 Task: Add a signature Lydia Campbell containing Best wishes for a happy National Alzheimers Disease Awareness Month, Lydia Campbell to email address softage.9@softage.net and add a label Mergers and acquisitions
Action: Mouse moved to (908, 49)
Screenshot: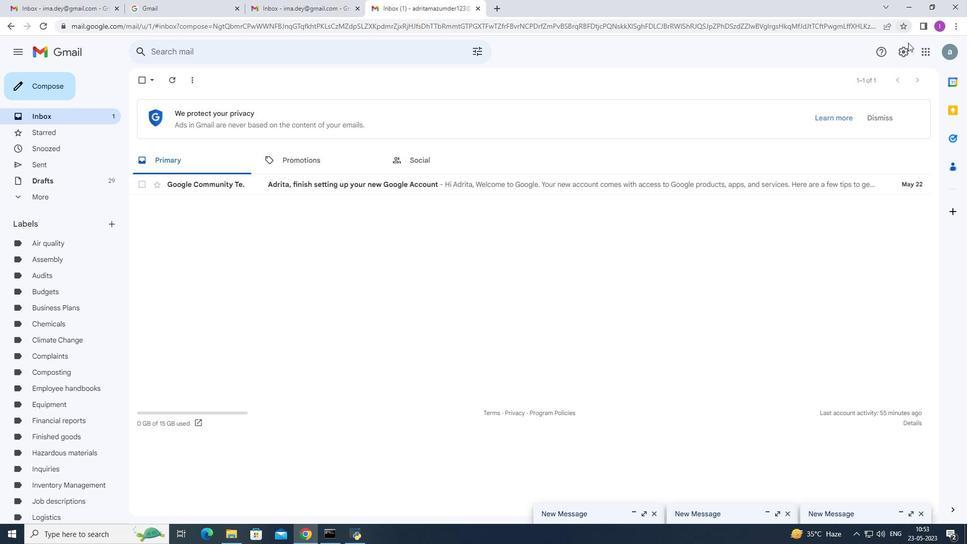 
Action: Mouse pressed left at (908, 49)
Screenshot: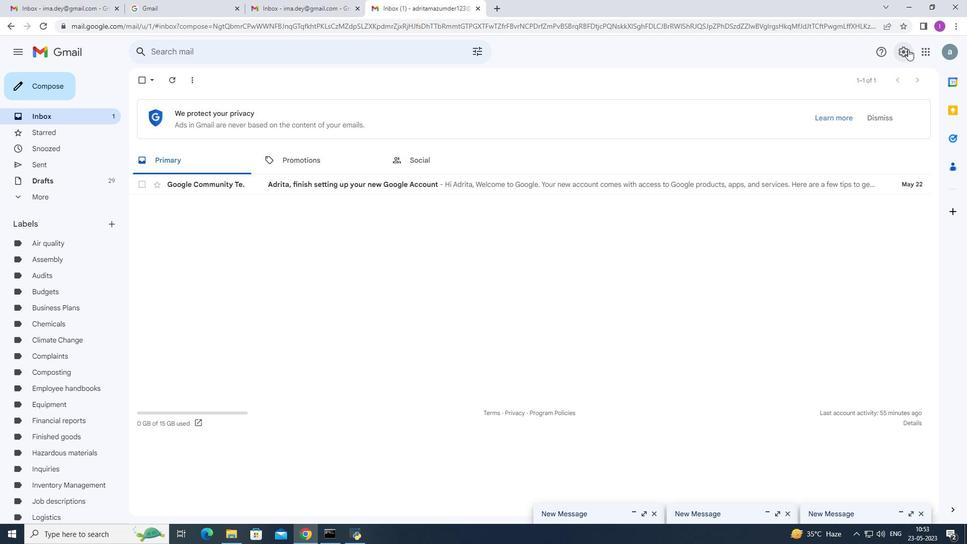 
Action: Mouse moved to (850, 104)
Screenshot: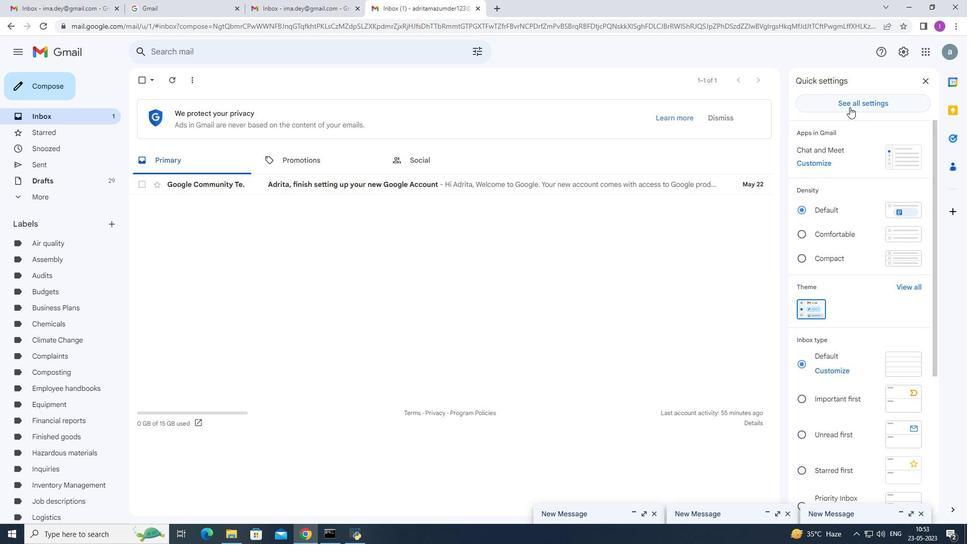 
Action: Mouse pressed left at (850, 104)
Screenshot: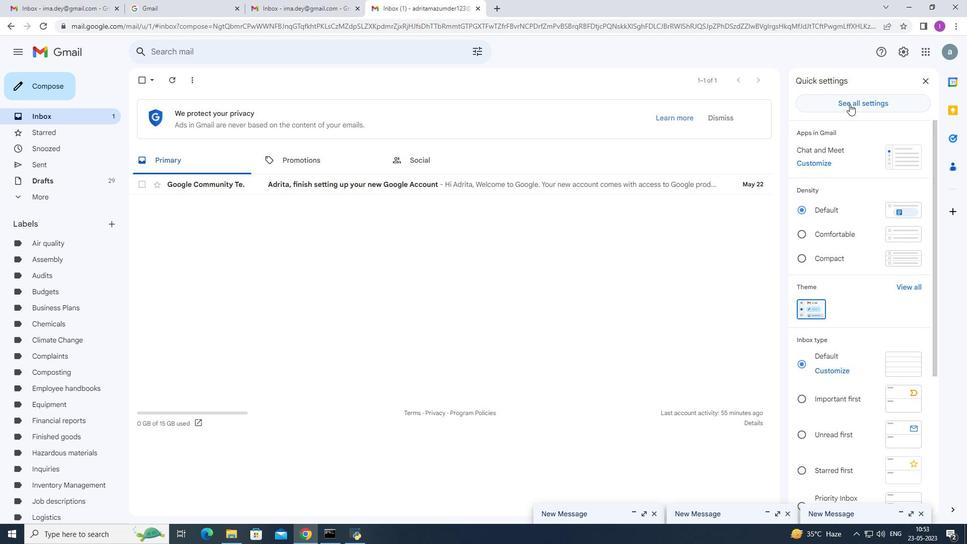 
Action: Mouse moved to (455, 194)
Screenshot: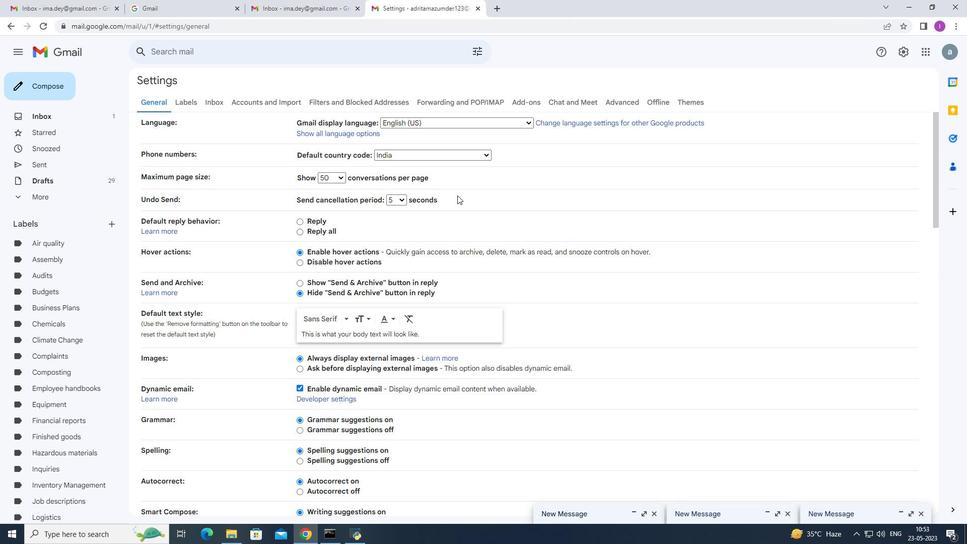 
Action: Mouse scrolled (455, 194) with delta (0, 0)
Screenshot: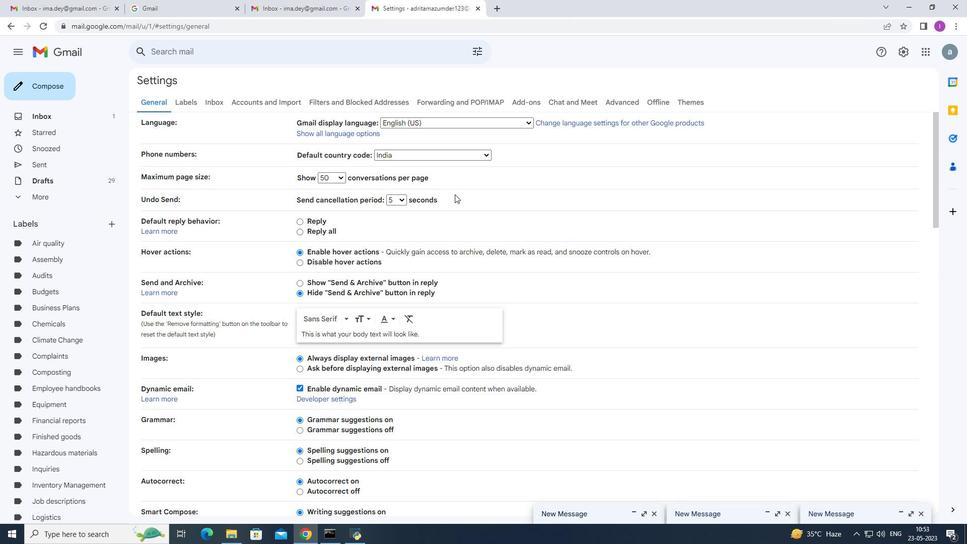 
Action: Mouse scrolled (455, 194) with delta (0, 0)
Screenshot: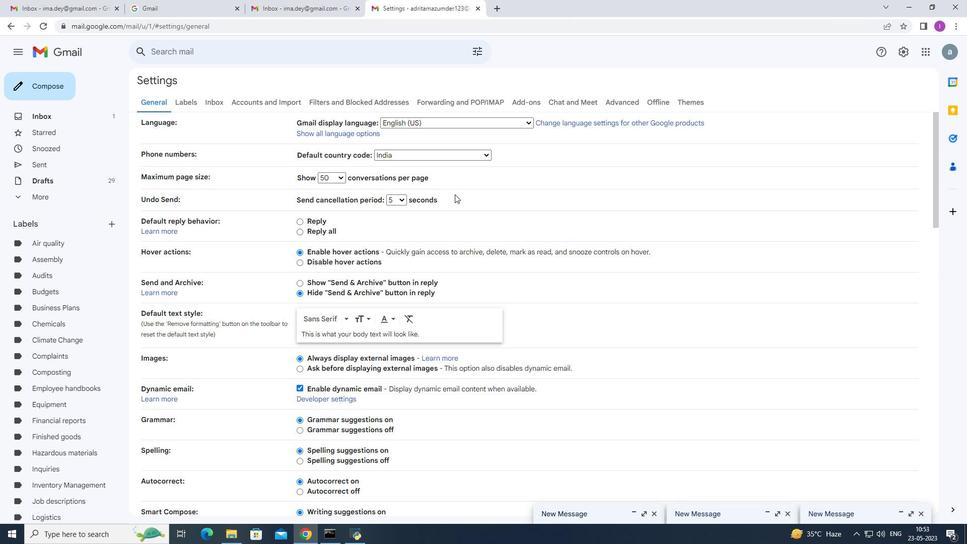 
Action: Mouse scrolled (455, 194) with delta (0, 0)
Screenshot: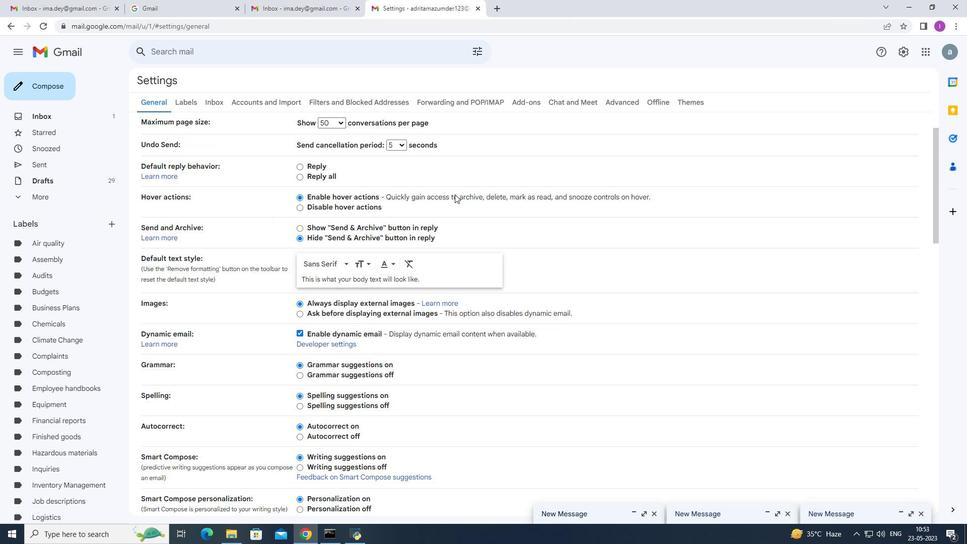 
Action: Mouse scrolled (455, 194) with delta (0, 0)
Screenshot: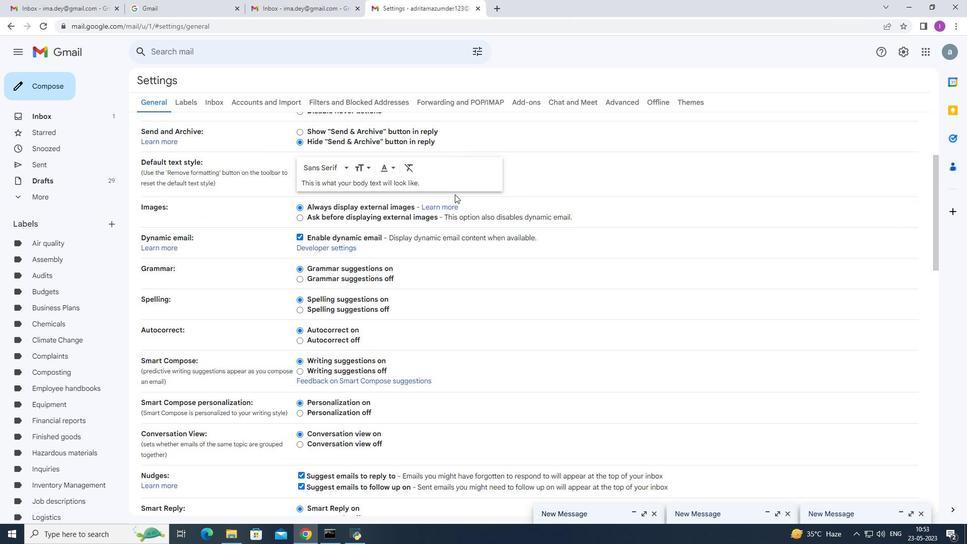 
Action: Mouse scrolled (455, 194) with delta (0, 0)
Screenshot: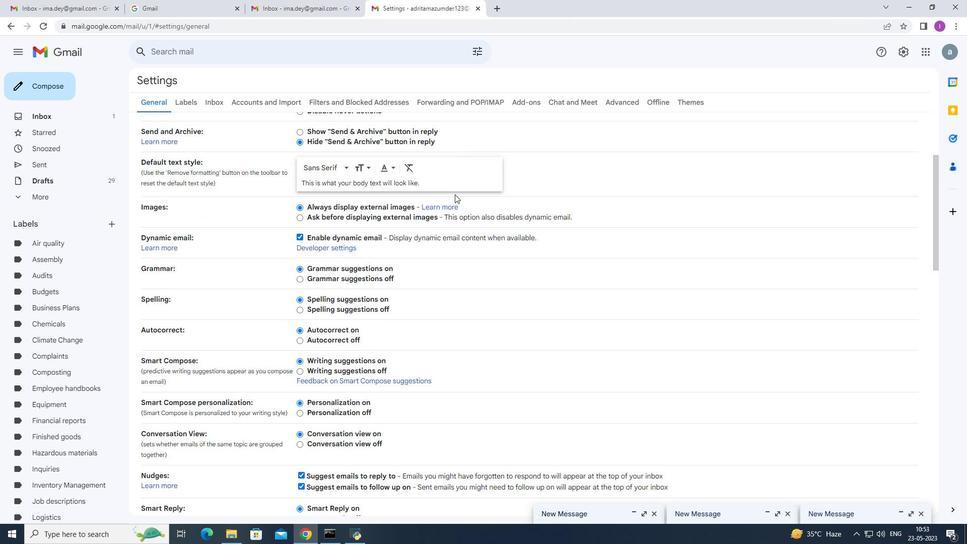 
Action: Mouse scrolled (455, 194) with delta (0, 0)
Screenshot: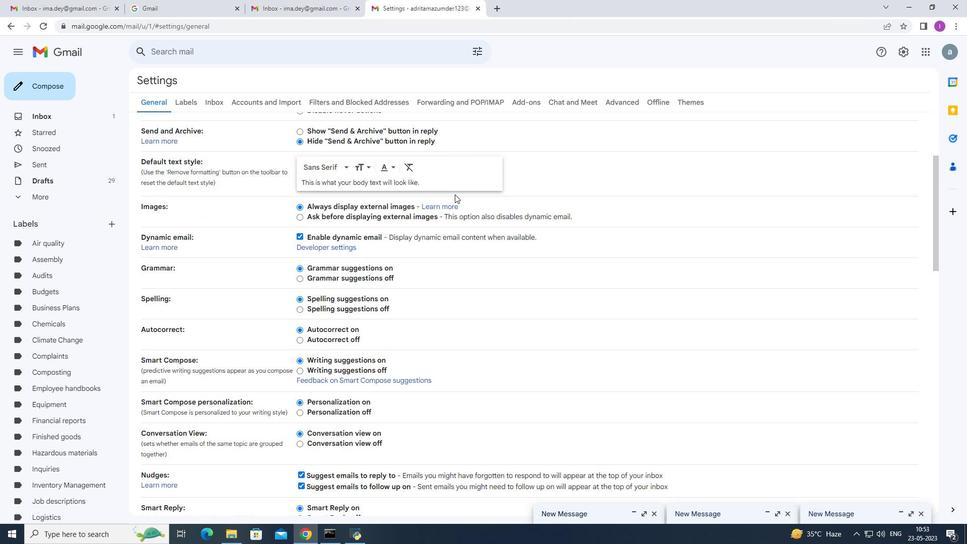 
Action: Mouse scrolled (455, 194) with delta (0, 0)
Screenshot: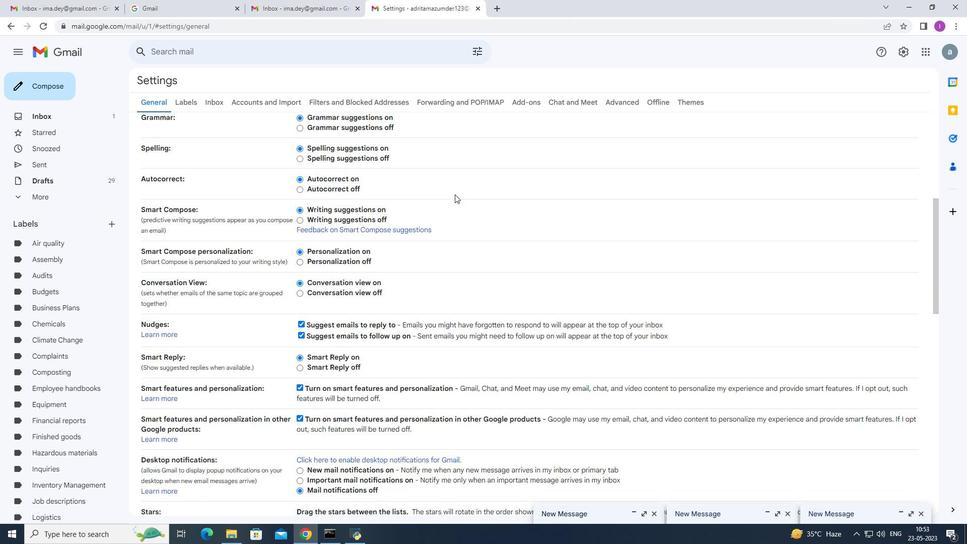 
Action: Mouse scrolled (455, 194) with delta (0, 0)
Screenshot: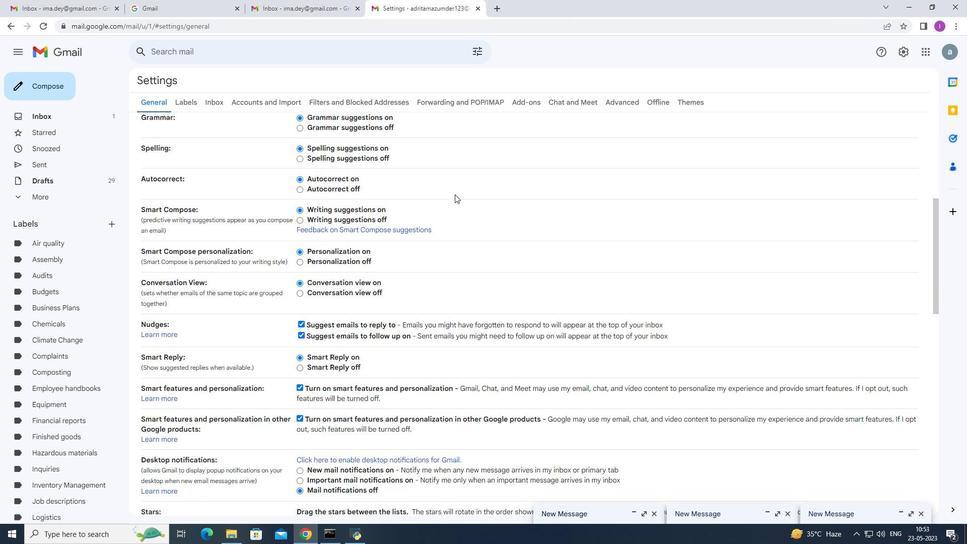 
Action: Mouse scrolled (455, 194) with delta (0, 0)
Screenshot: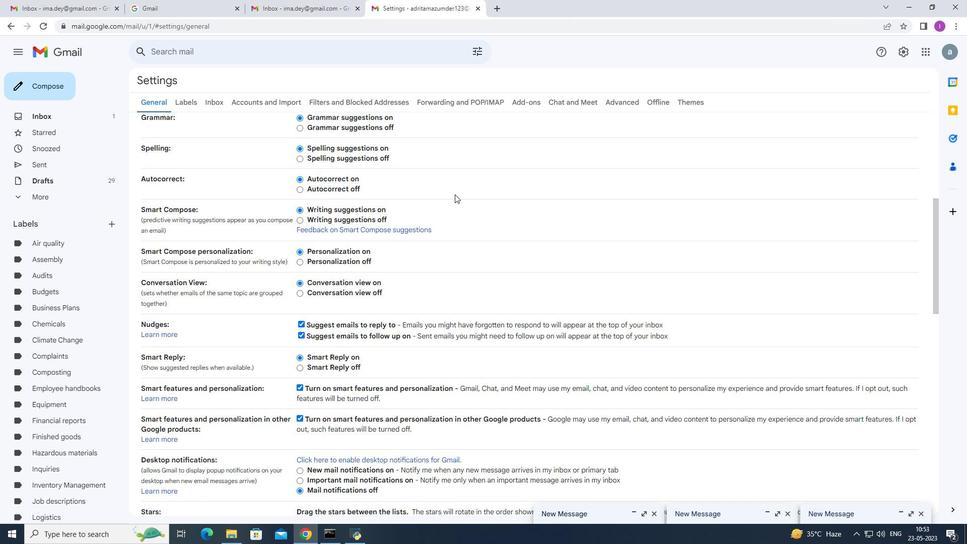 
Action: Mouse scrolled (455, 194) with delta (0, 0)
Screenshot: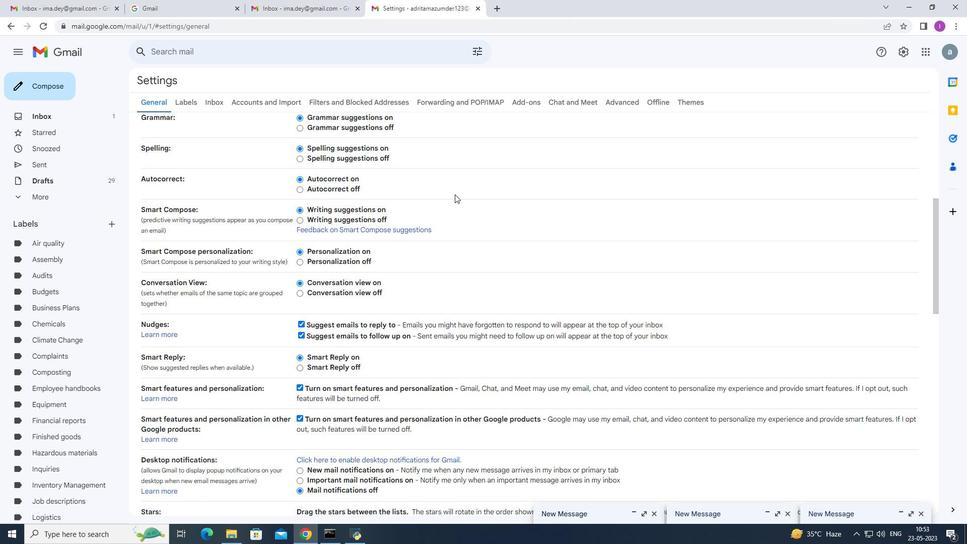 
Action: Mouse moved to (437, 252)
Screenshot: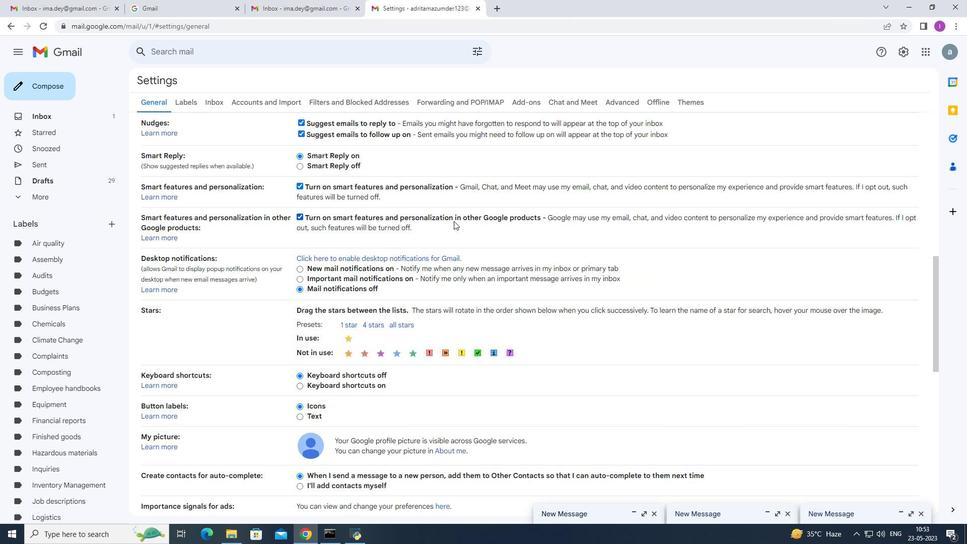 
Action: Mouse scrolled (437, 252) with delta (0, 0)
Screenshot: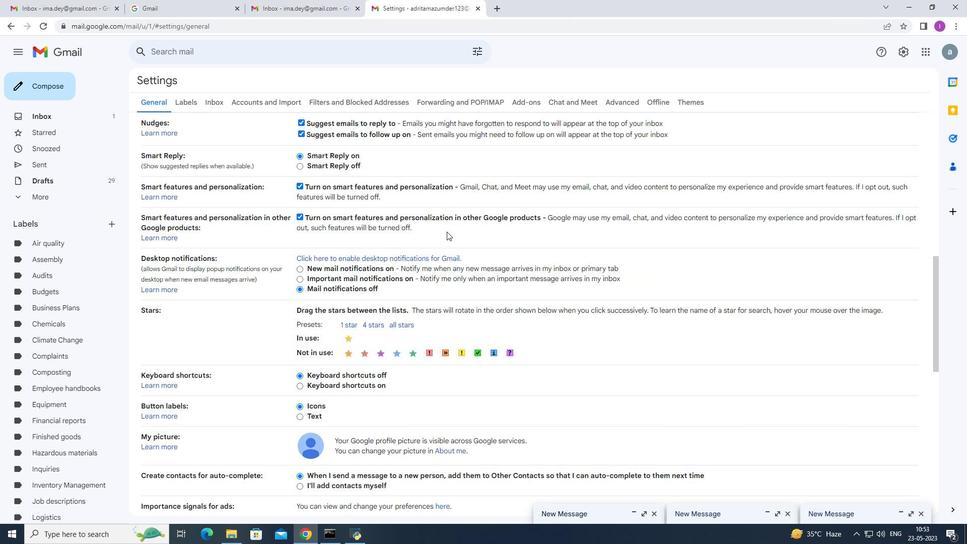 
Action: Mouse moved to (434, 258)
Screenshot: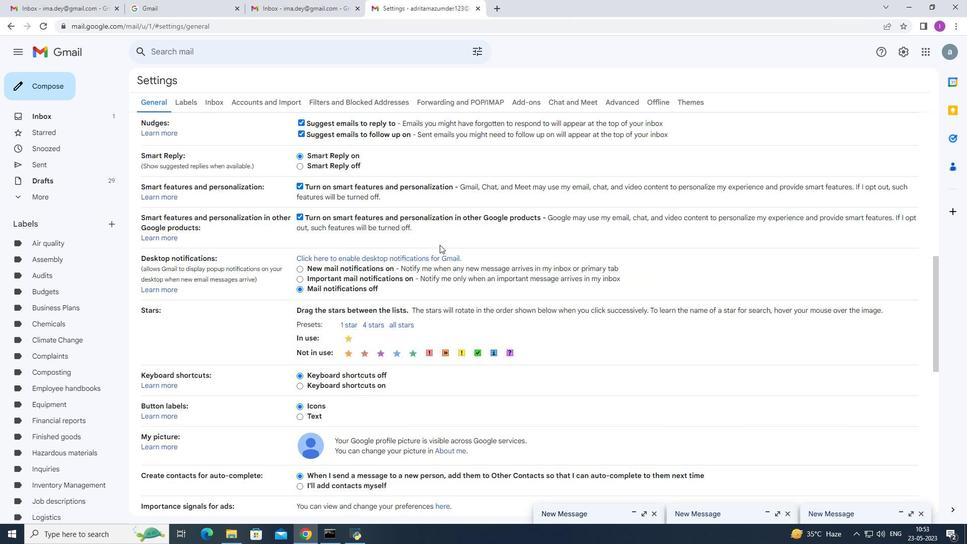 
Action: Mouse scrolled (434, 257) with delta (0, 0)
Screenshot: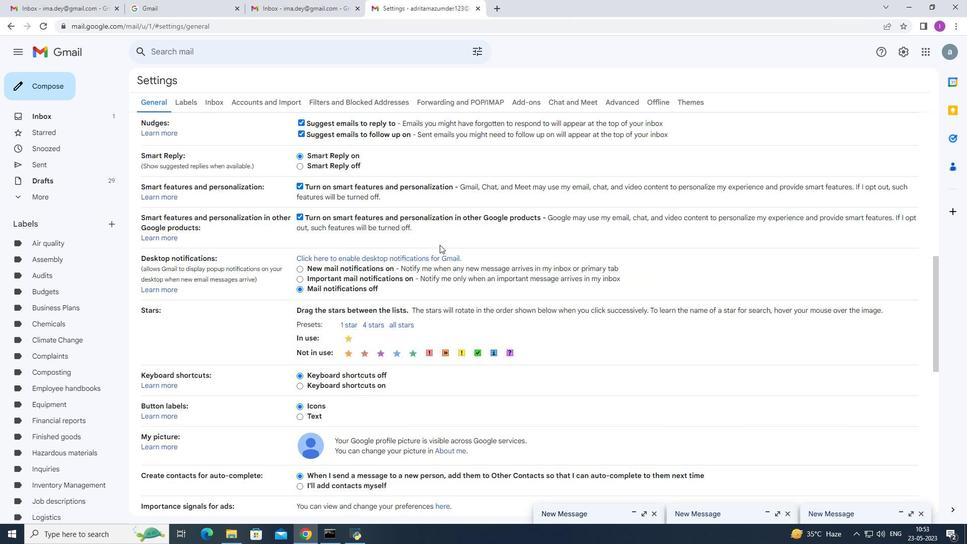 
Action: Mouse moved to (433, 259)
Screenshot: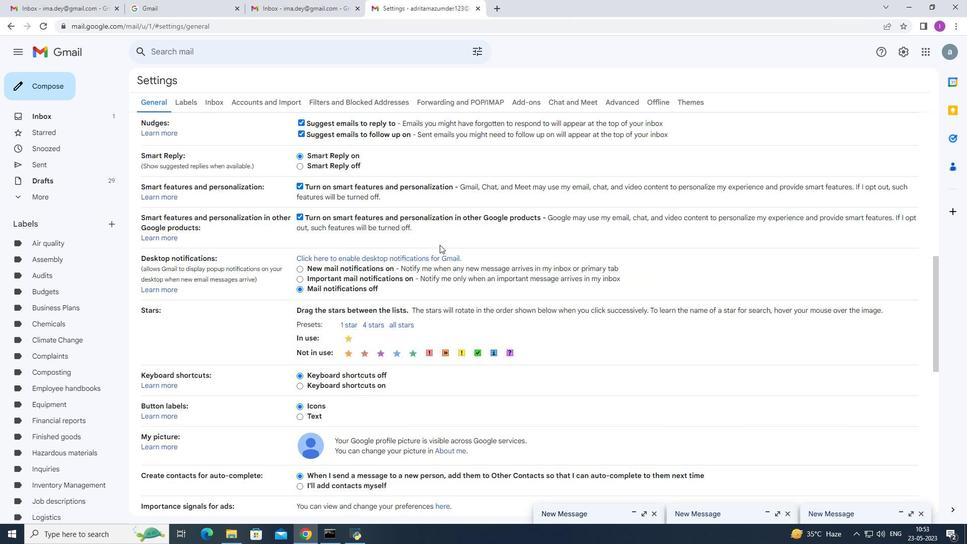 
Action: Mouse scrolled (433, 259) with delta (0, 0)
Screenshot: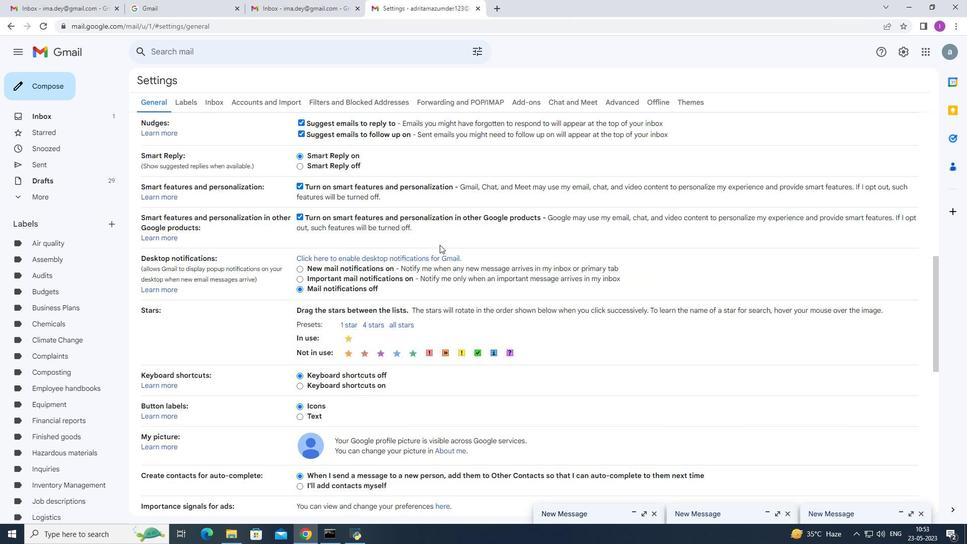
Action: Mouse moved to (431, 264)
Screenshot: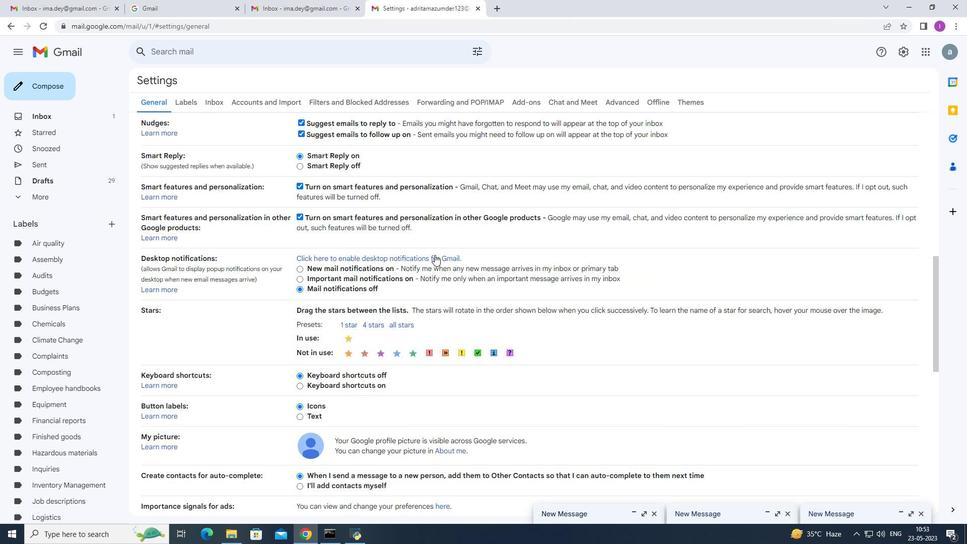 
Action: Mouse scrolled (431, 264) with delta (0, 0)
Screenshot: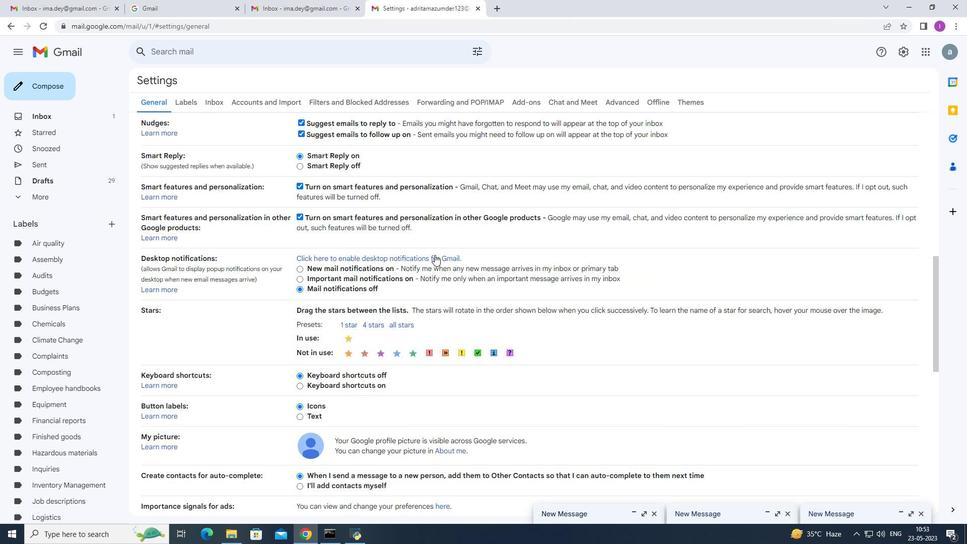 
Action: Mouse moved to (405, 281)
Screenshot: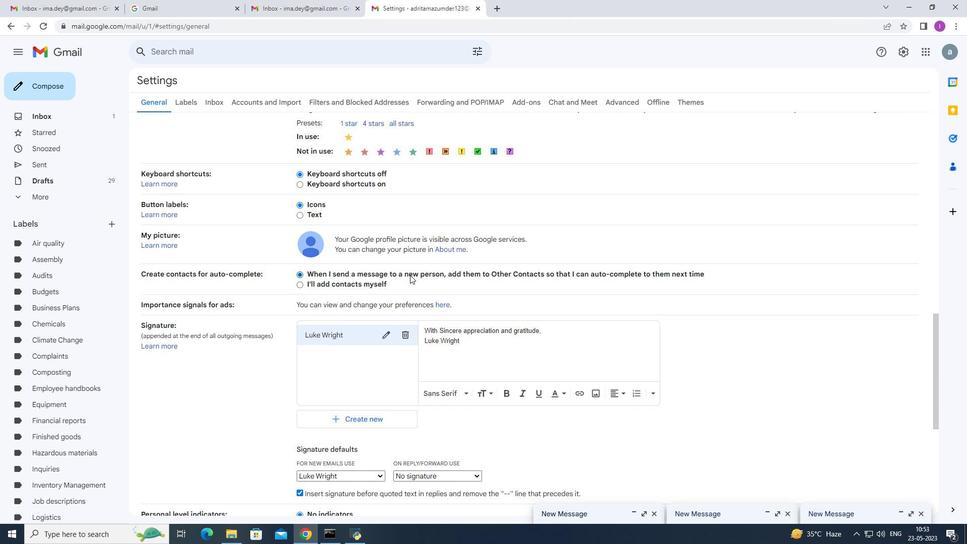 
Action: Mouse scrolled (405, 281) with delta (0, 0)
Screenshot: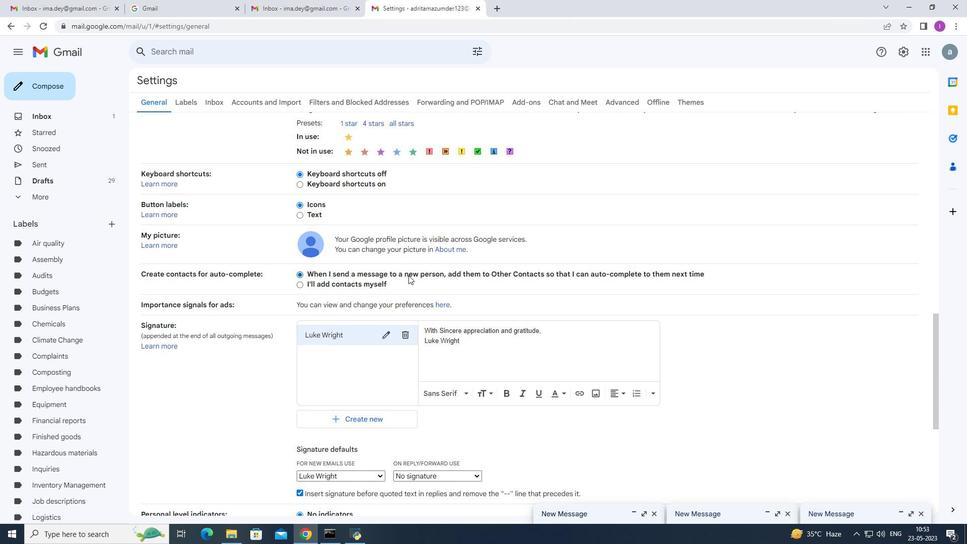 
Action: Mouse moved to (402, 285)
Screenshot: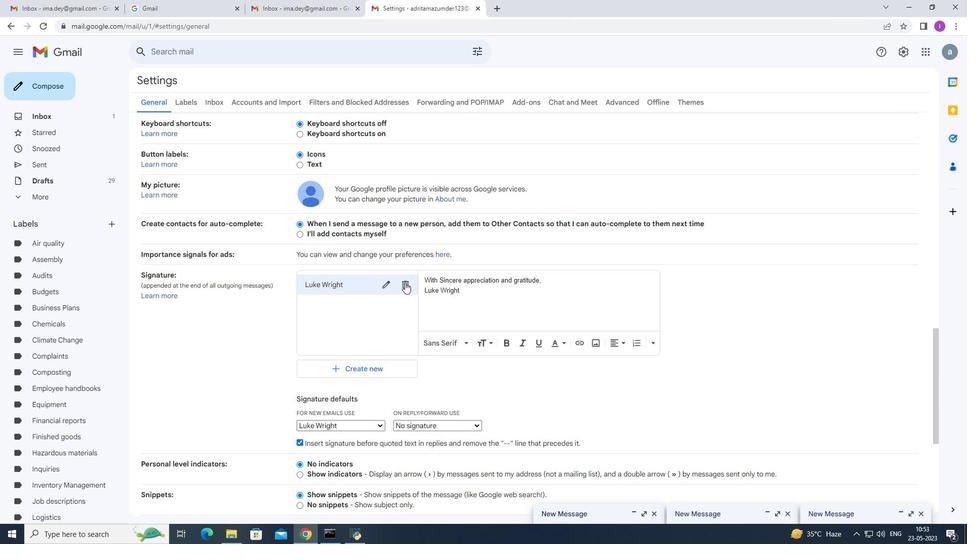 
Action: Mouse pressed left at (402, 285)
Screenshot: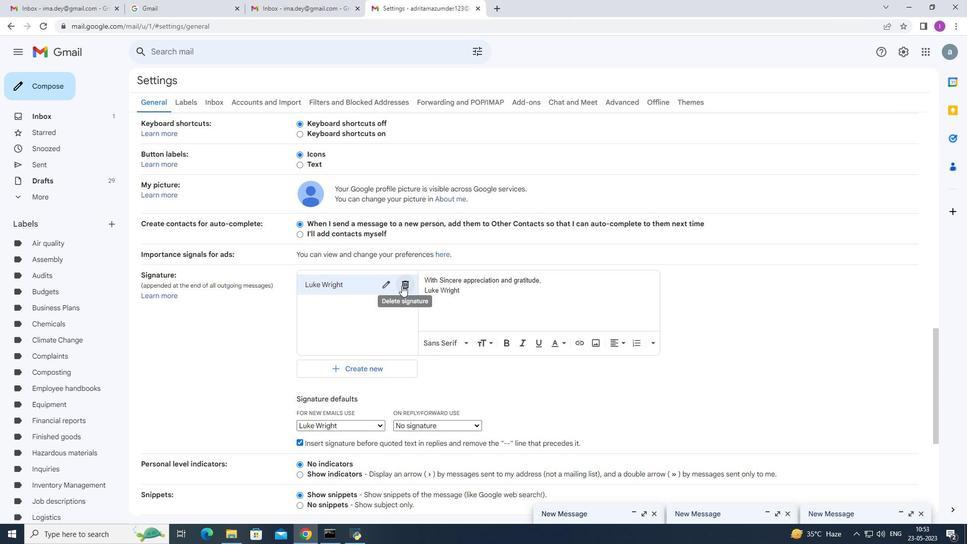 
Action: Mouse moved to (561, 303)
Screenshot: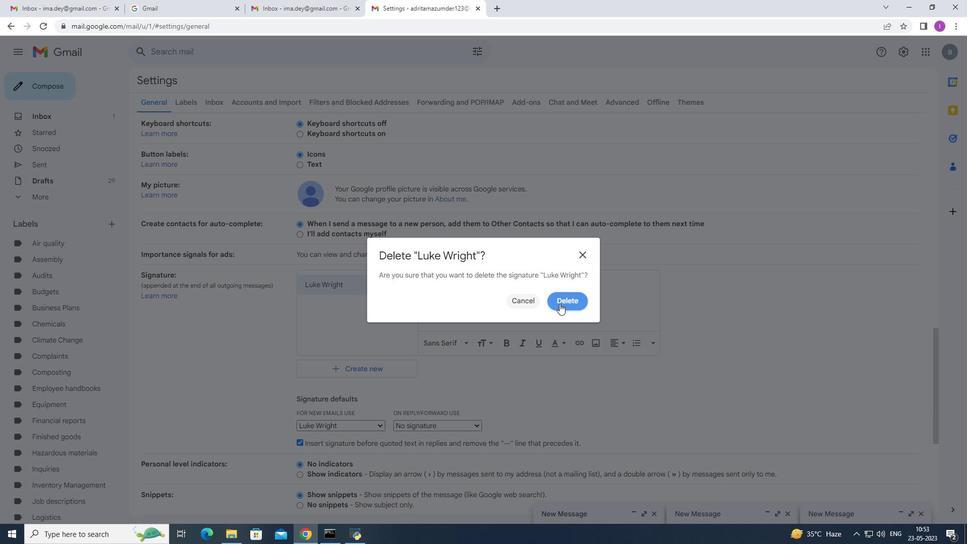
Action: Mouse pressed left at (561, 303)
Screenshot: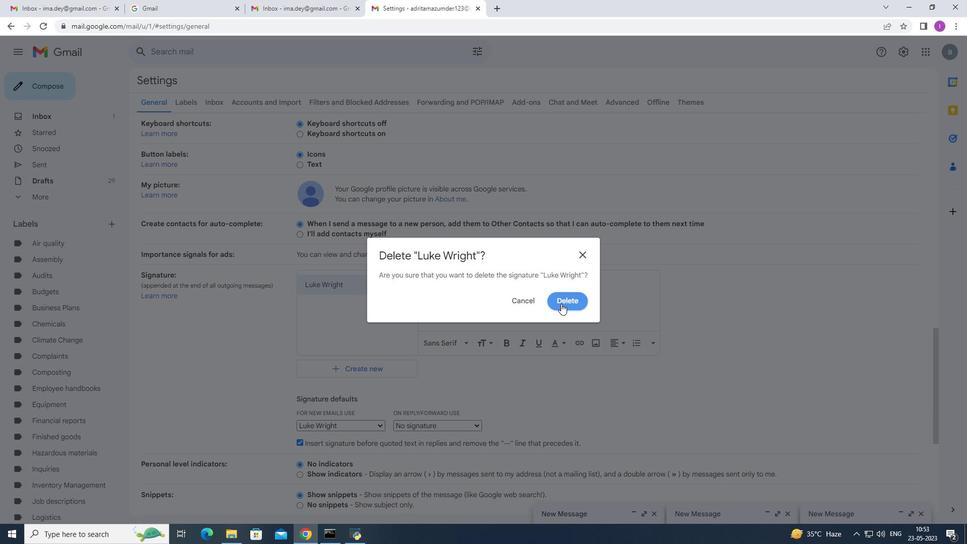 
Action: Mouse moved to (346, 296)
Screenshot: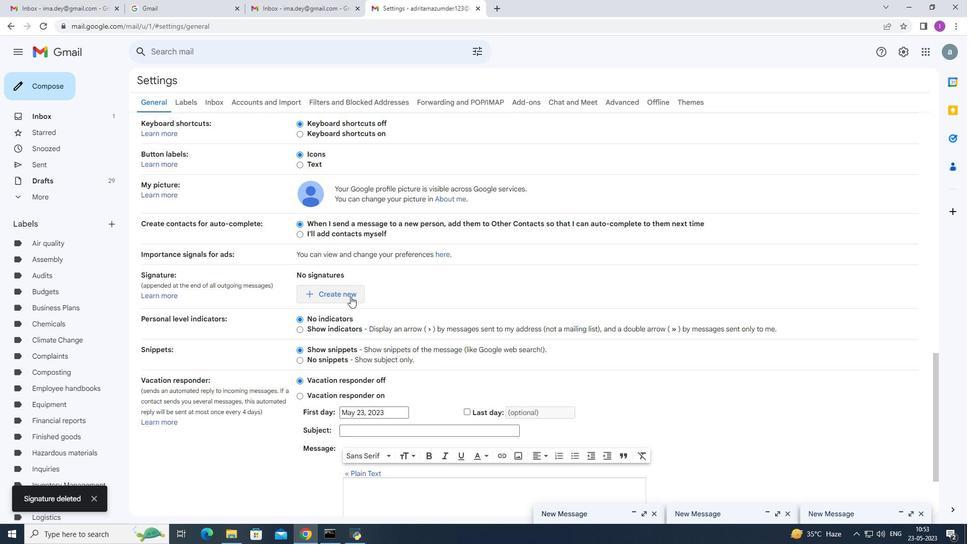 
Action: Mouse pressed left at (346, 296)
Screenshot: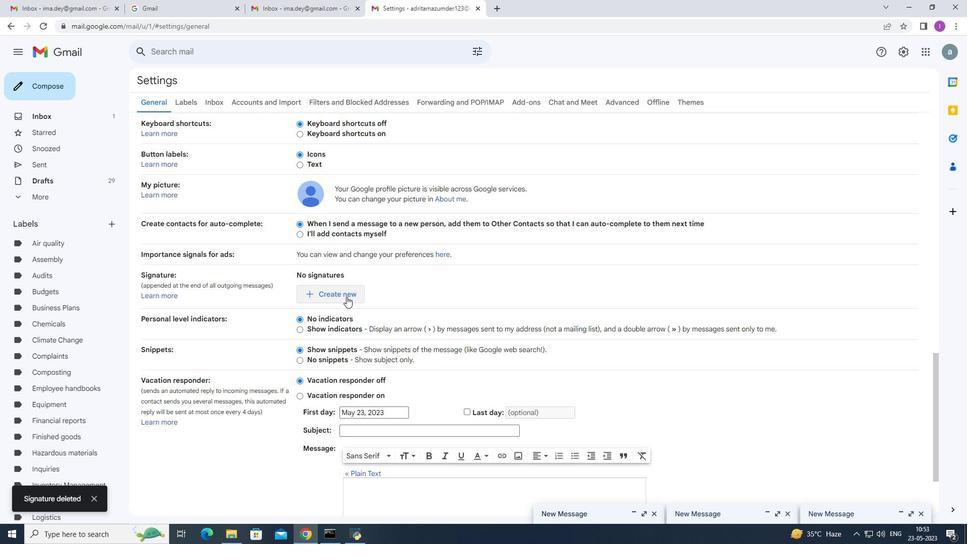 
Action: Mouse moved to (418, 275)
Screenshot: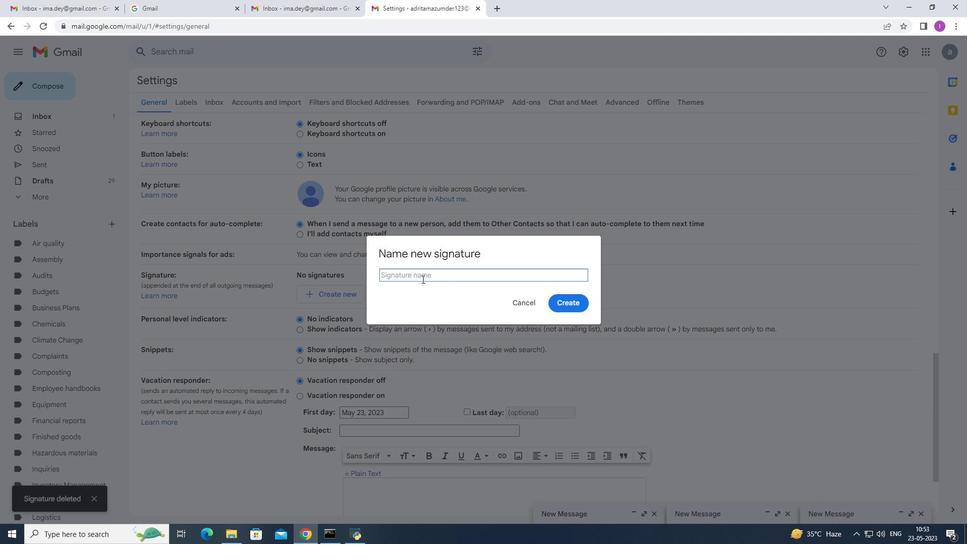 
Action: Mouse pressed left at (418, 275)
Screenshot: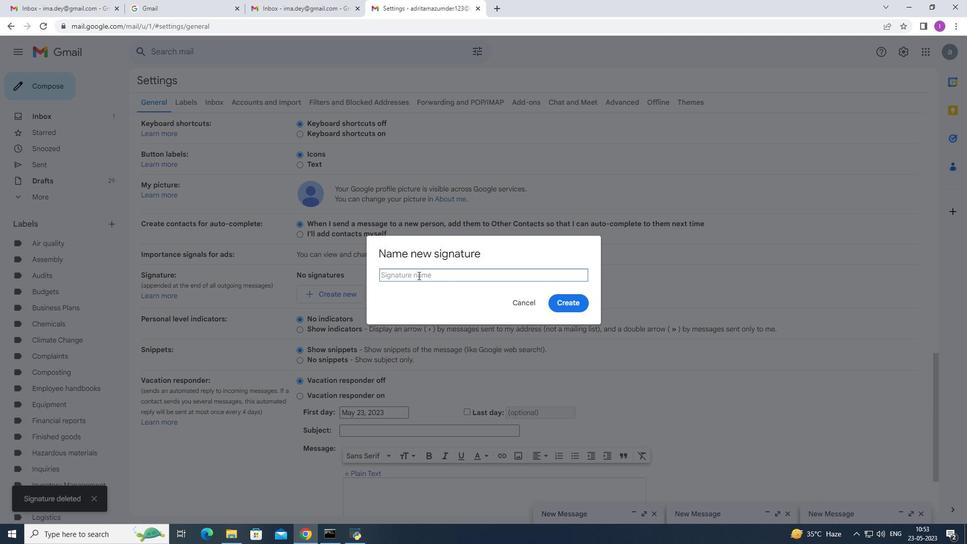 
Action: Key pressed <Key.shift><Key.shift><Key.shift><Key.shift><Key.shift><Key.shift>Lydia<Key.space><Key.shift>Campball
Screenshot: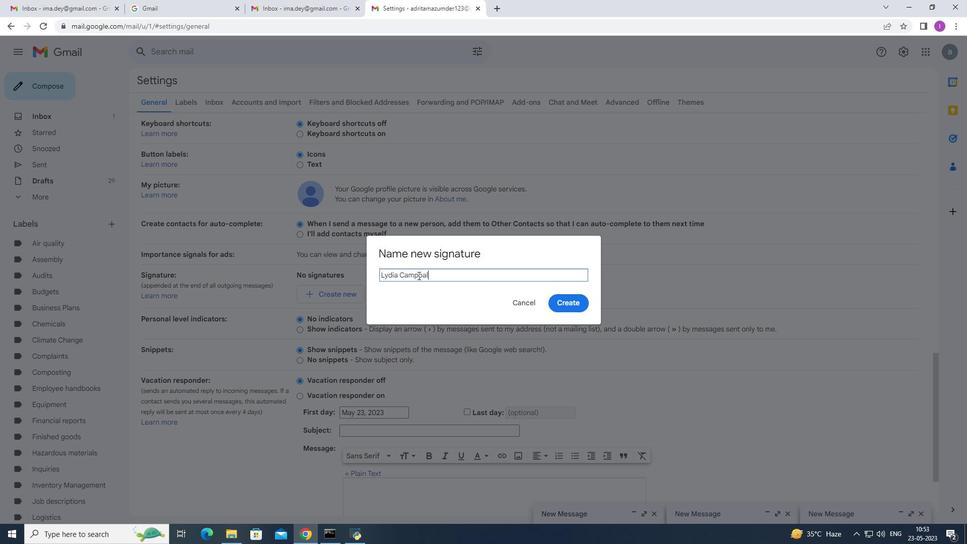 
Action: Mouse moved to (426, 275)
Screenshot: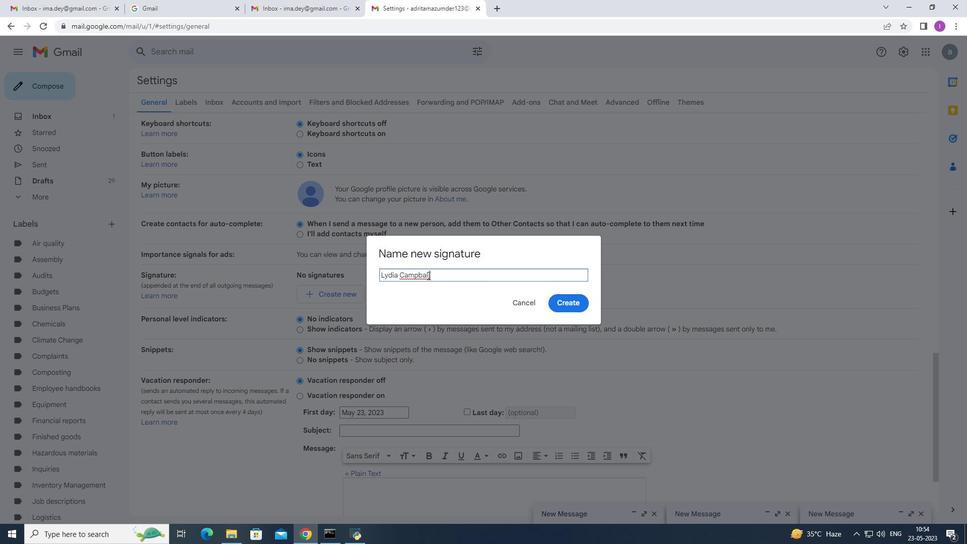 
Action: Mouse pressed left at (426, 275)
Screenshot: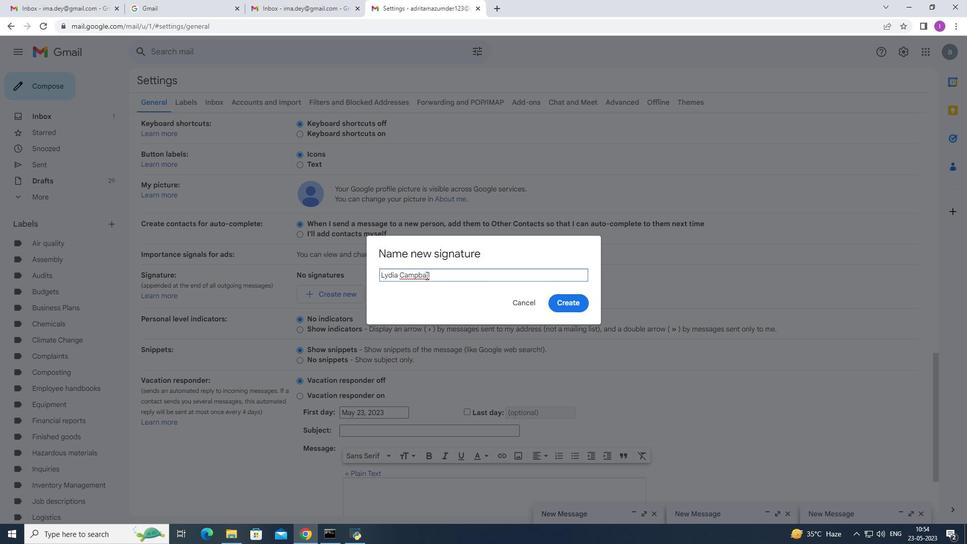 
Action: Mouse moved to (433, 278)
Screenshot: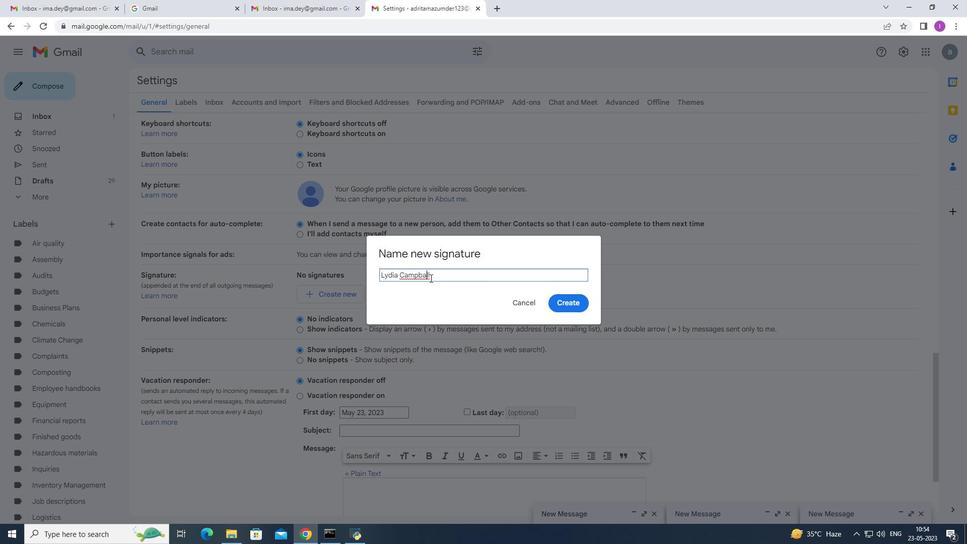 
Action: Key pressed <Key.backspace>e
Screenshot: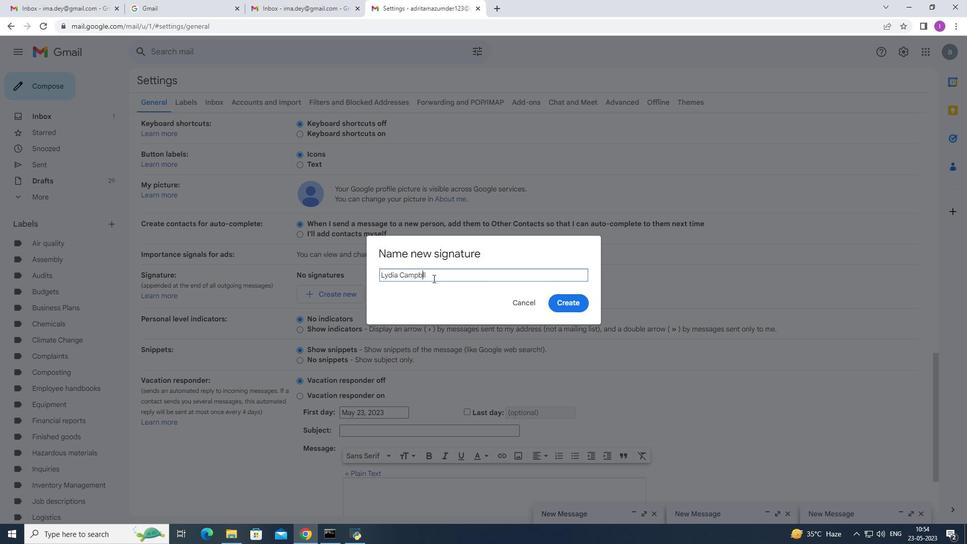 
Action: Mouse moved to (571, 298)
Screenshot: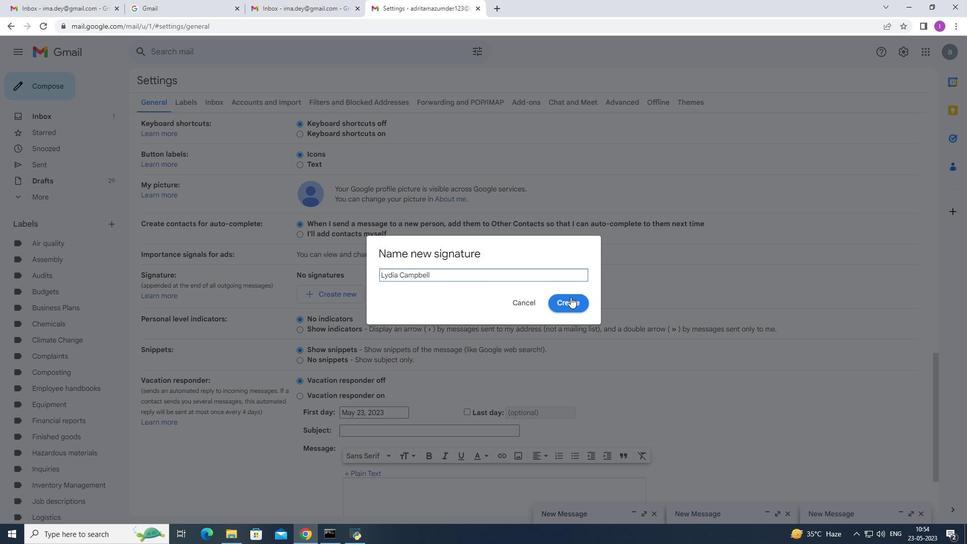
Action: Mouse pressed left at (571, 298)
Screenshot: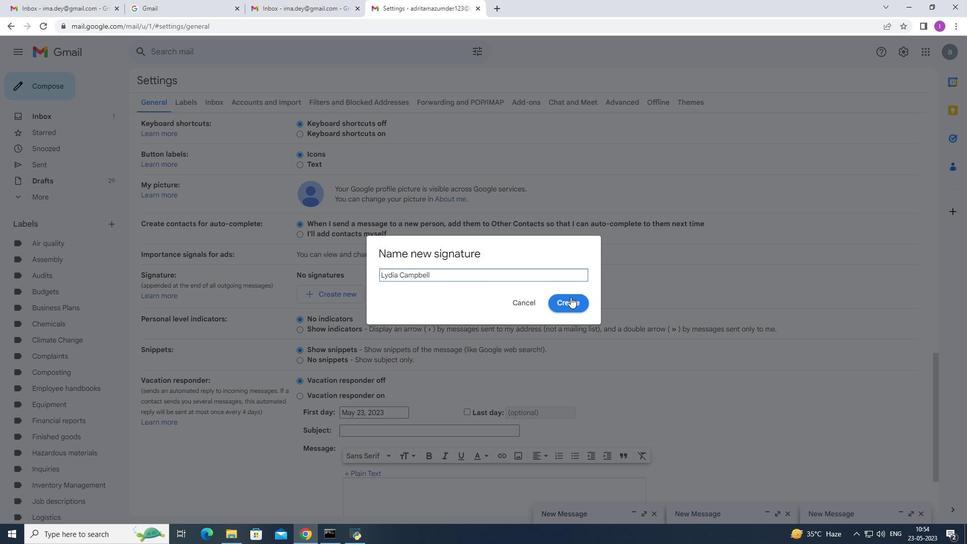 
Action: Mouse moved to (378, 427)
Screenshot: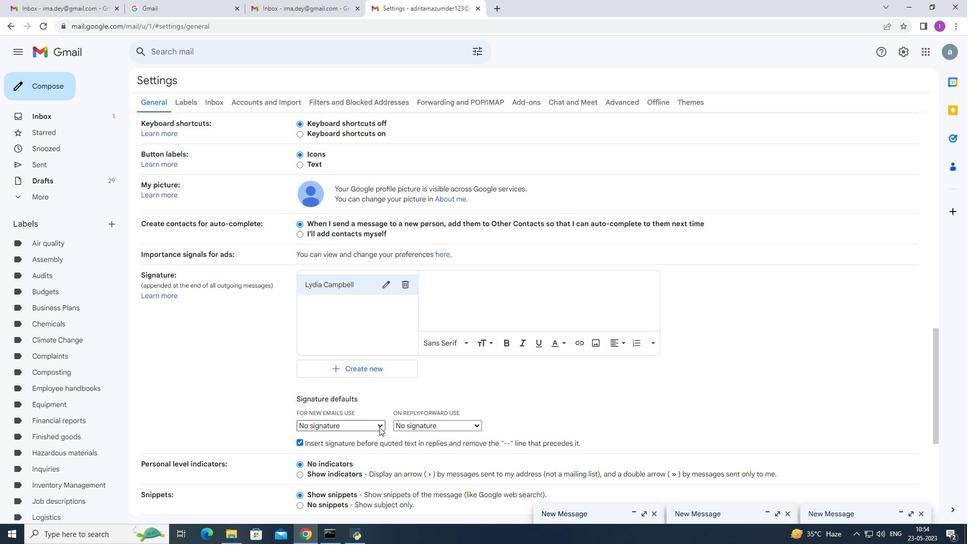 
Action: Mouse pressed left at (378, 427)
Screenshot: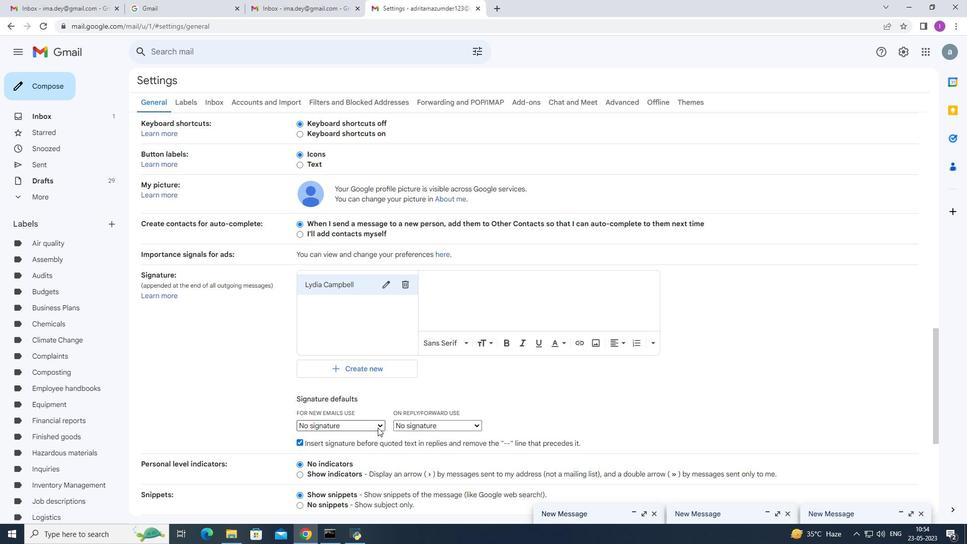 
Action: Mouse moved to (372, 448)
Screenshot: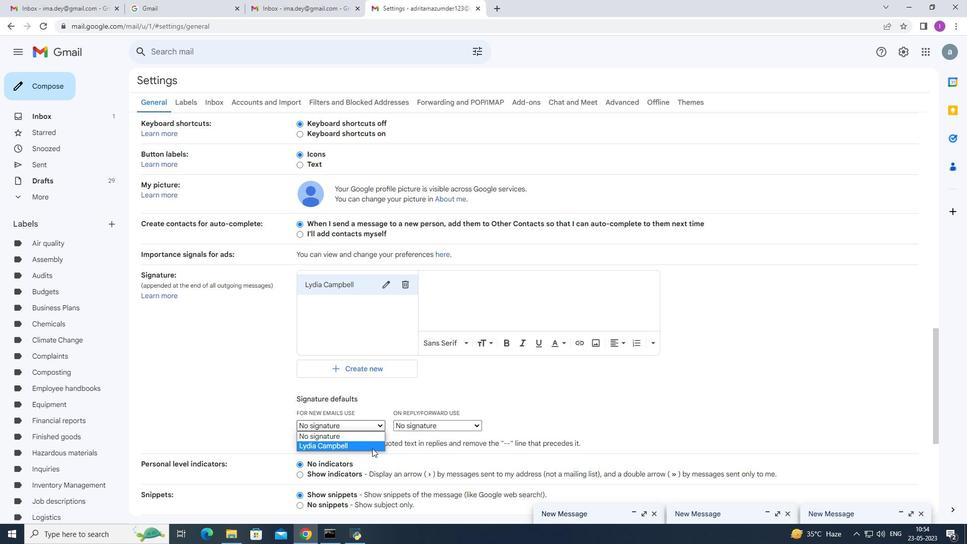 
Action: Mouse pressed left at (372, 448)
Screenshot: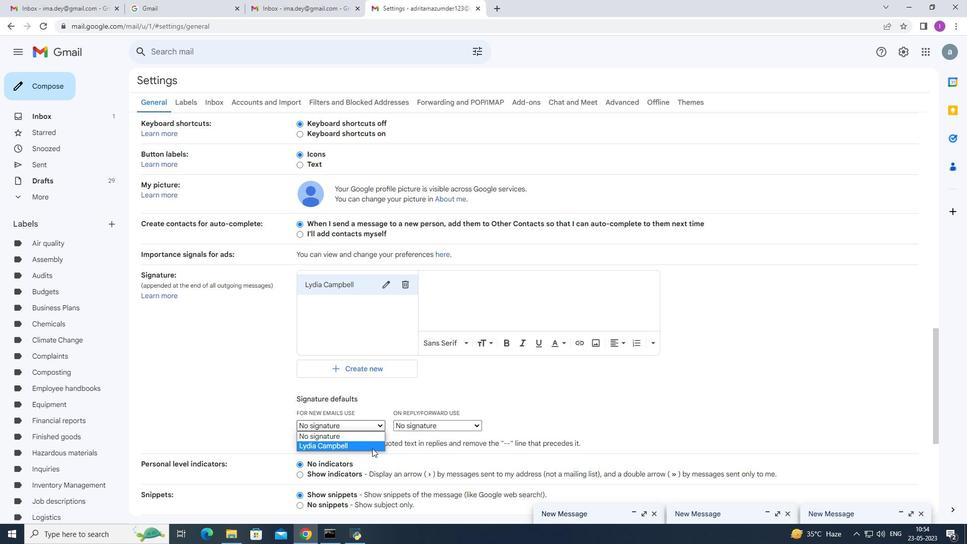 
Action: Mouse moved to (479, 292)
Screenshot: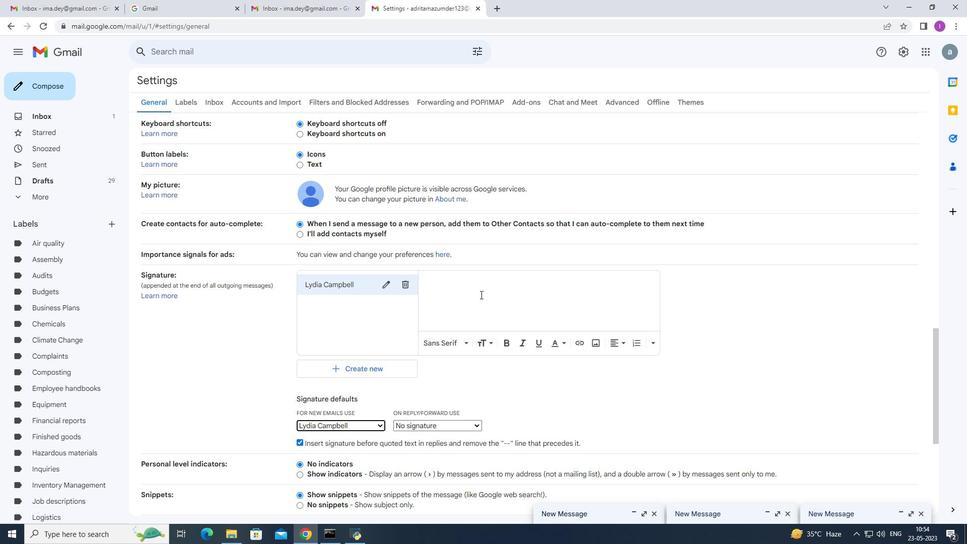 
Action: Mouse pressed left at (479, 292)
Screenshot: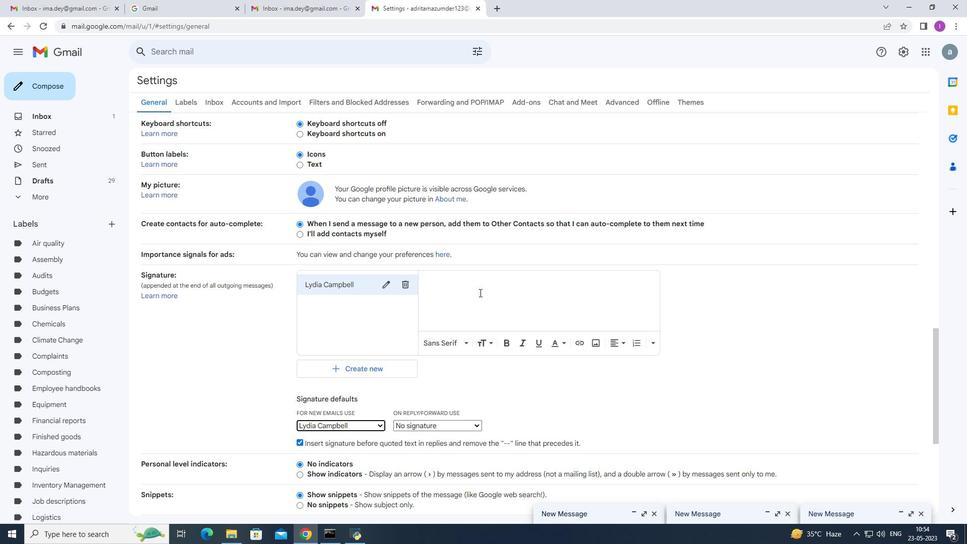 
Action: Mouse moved to (511, 284)
Screenshot: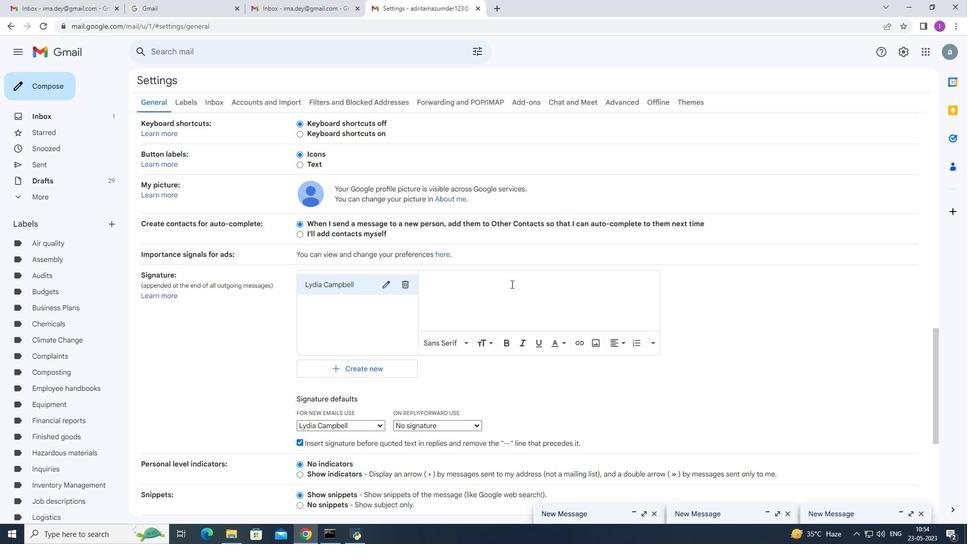 
Action: Key pressed <Key.shift>Best<Key.space><Key.shift><Key.shift><Key.shift><Key.shift><Key.shift><Key.shift><Key.shift><Key.shift><Key.shift><Key.shift><Key.shift><Key.shift><Key.shift><Key.shift><Key.shift><Key.shift><Key.shift><Key.shift><Key.shift><Key.shift><Key.shift><Key.shift>wishes<Key.space>for<Key.space>a<Key.space>happy<Key.space><Key.shift><Key.shift><Key.shift><Key.shift><Key.shift><Key.shift>National<Key.space><Key.shift>Alzheimers
Screenshot: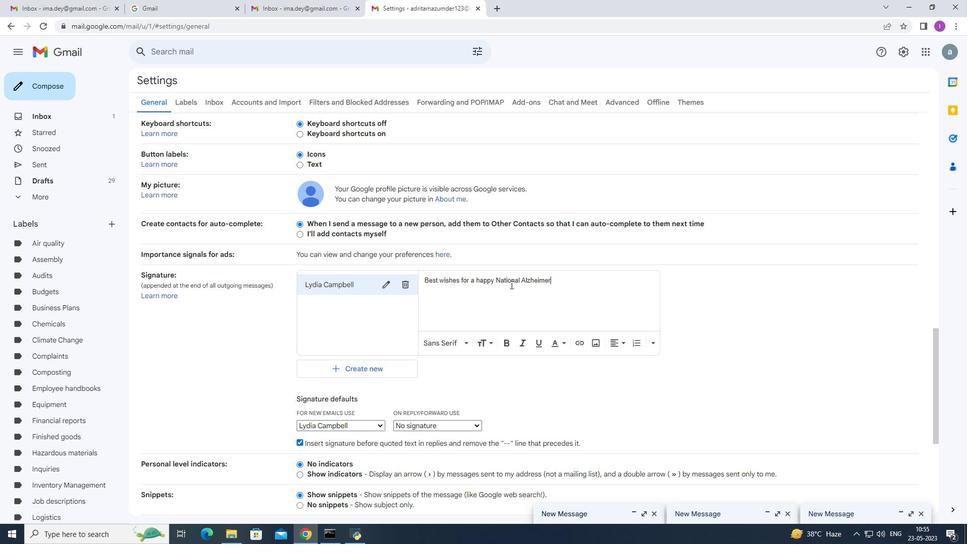 
Action: Mouse moved to (566, 322)
Screenshot: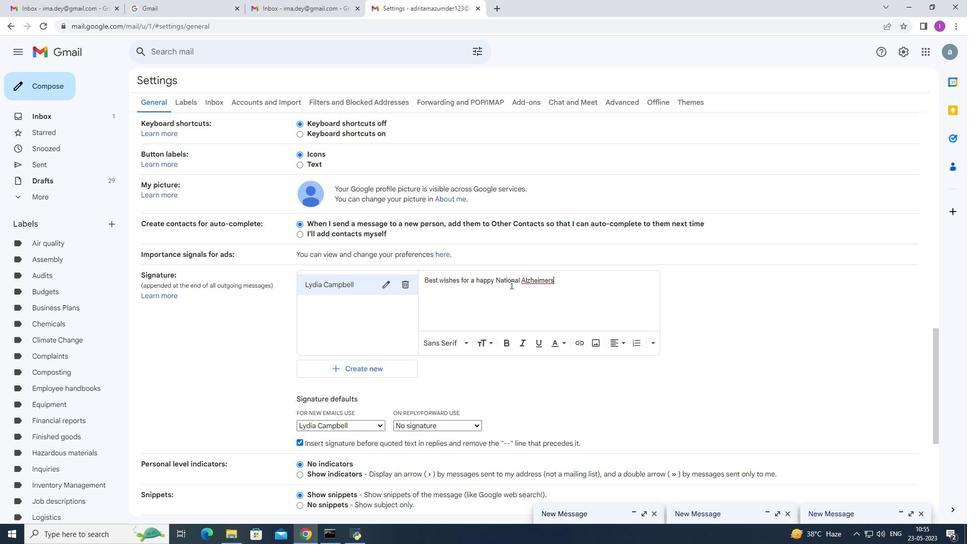 
Action: Key pressed <Key.space><Key.shift>Disease<Key.space><Key.shift>Awareness<Key.space>month<Key.backspace><Key.backspace><Key.backspace><Key.backspace><Key.backspace><Key.shift>Month,<Key.space><Key.shift><Key.shift>Lydia<Key.space><Key.shift>Campbell
Screenshot: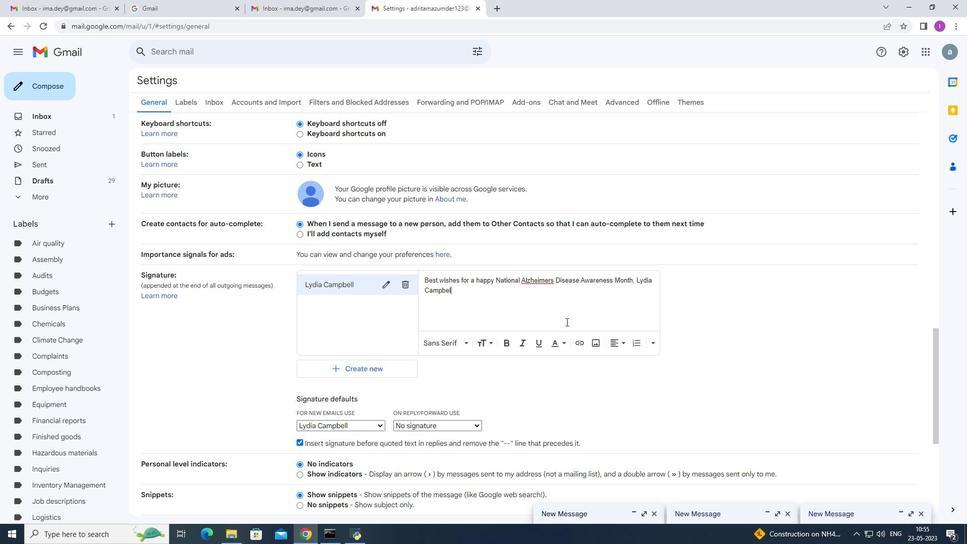 
Action: Mouse moved to (636, 280)
Screenshot: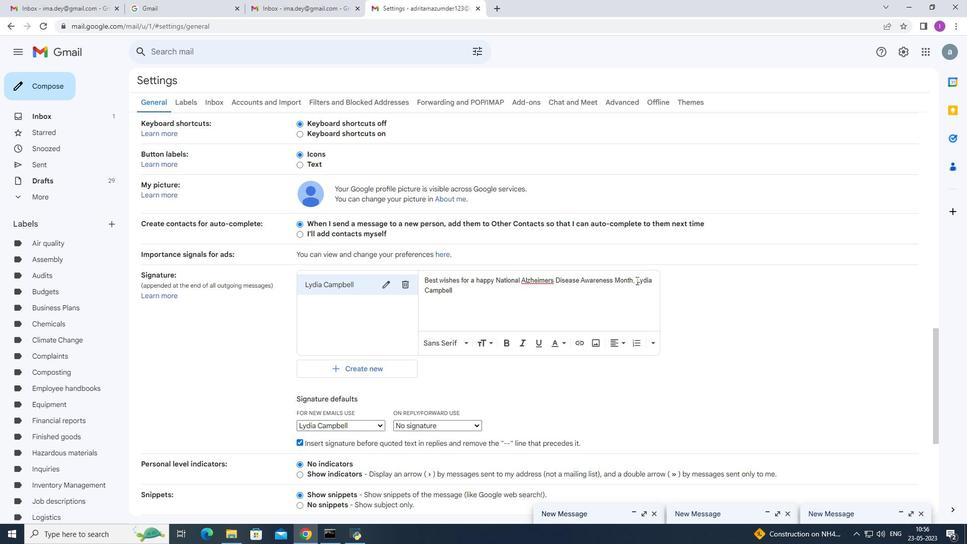 
Action: Mouse pressed left at (636, 280)
Screenshot: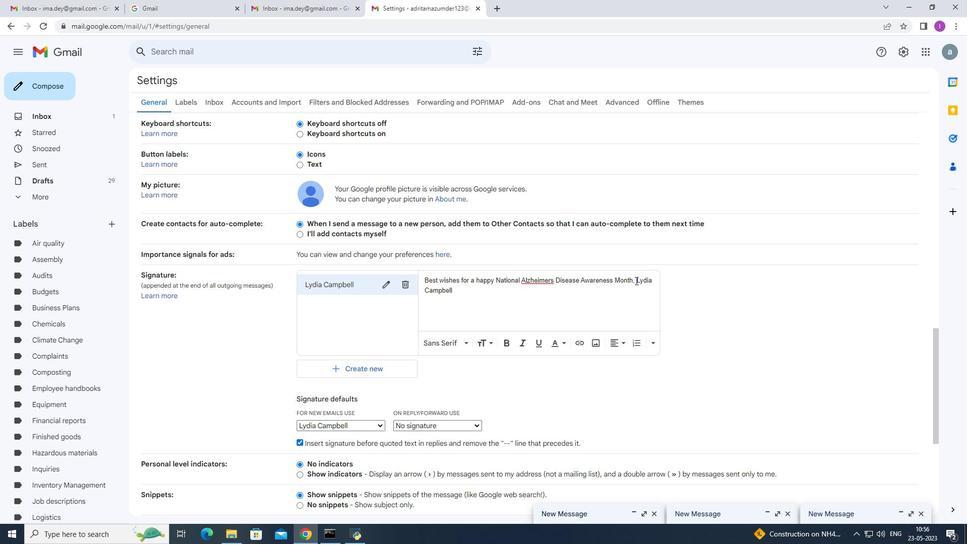 
Action: Key pressed <Key.enter>
Screenshot: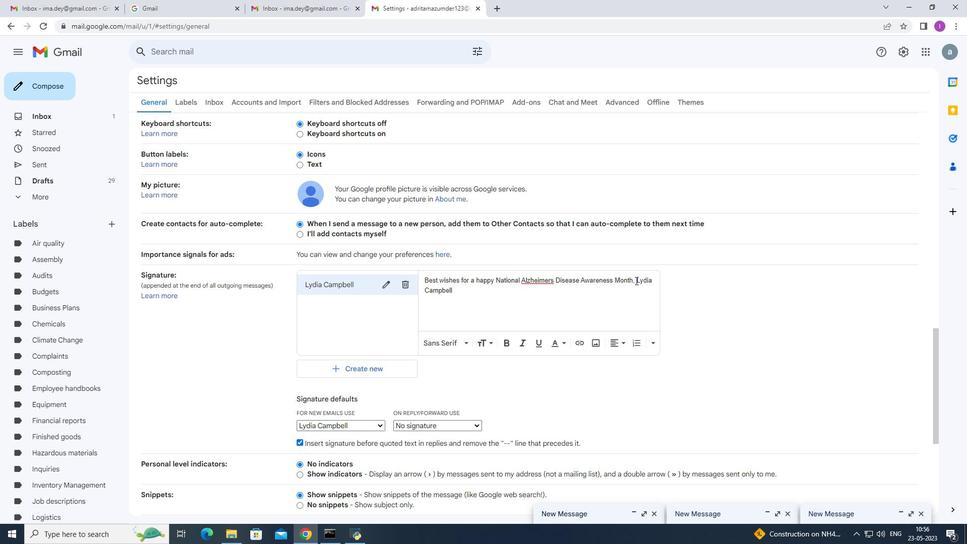
Action: Mouse moved to (678, 427)
Screenshot: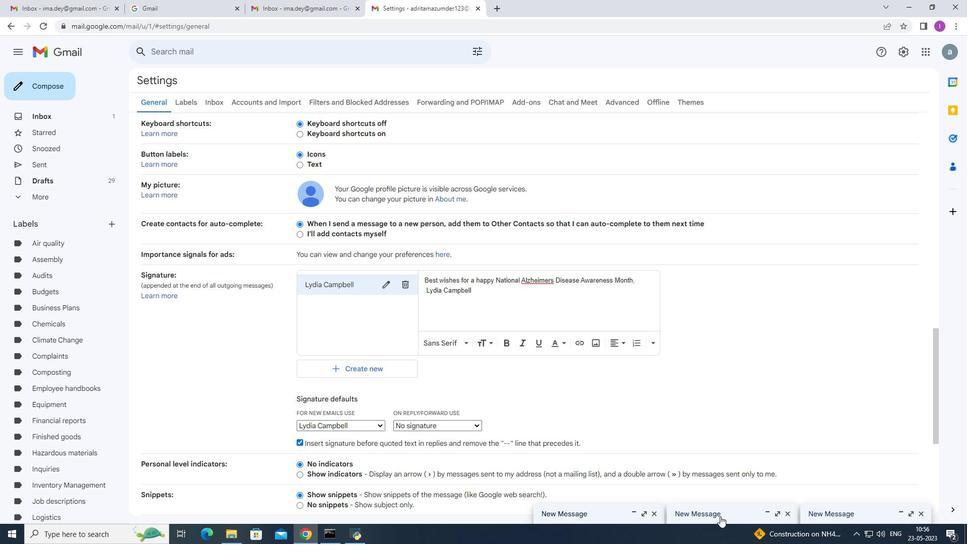
Action: Mouse scrolled (678, 426) with delta (0, 0)
Screenshot: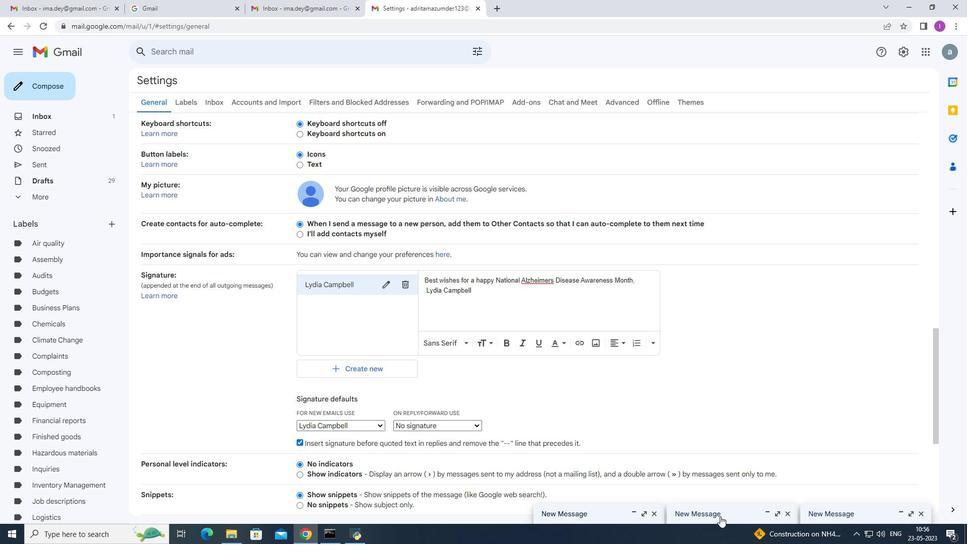 
Action: Mouse moved to (670, 419)
Screenshot: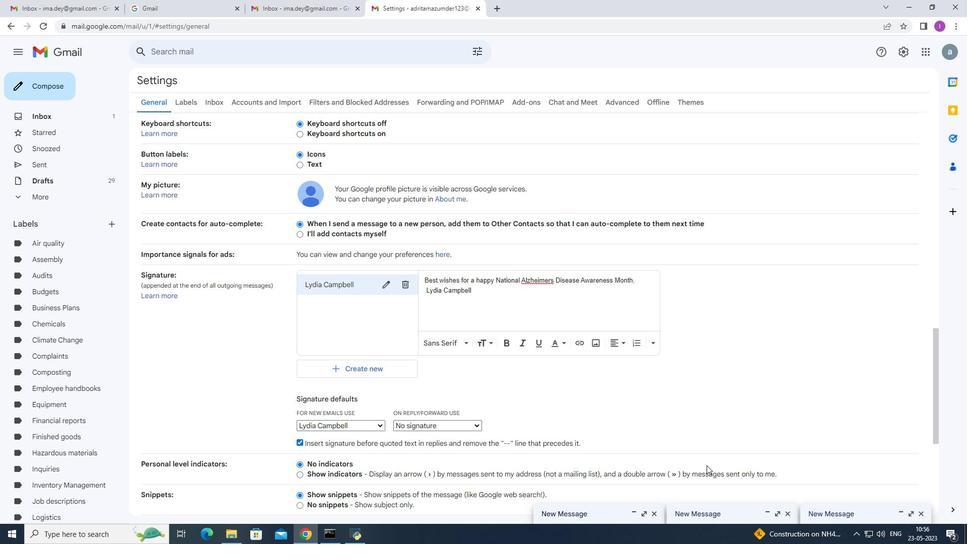 
Action: Mouse scrolled (671, 420) with delta (0, 0)
Screenshot: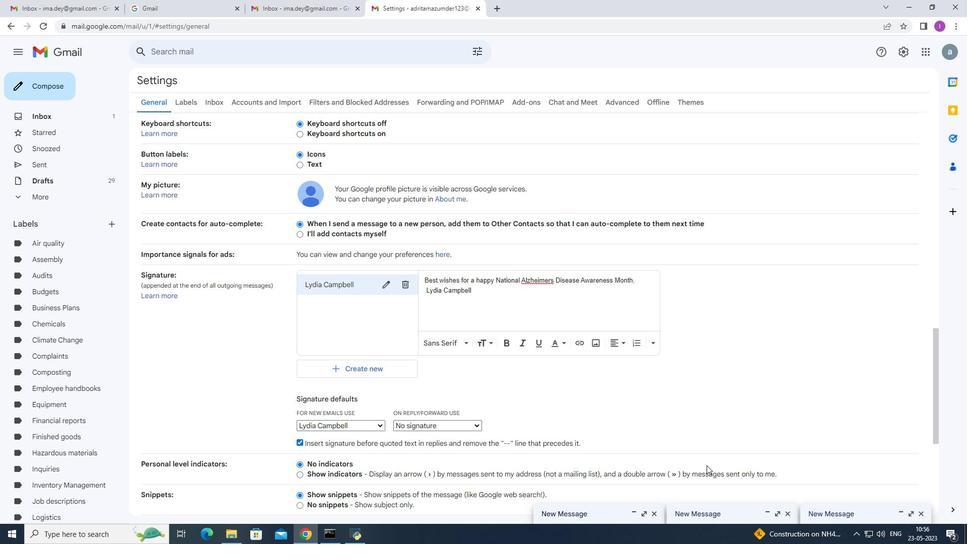 
Action: Mouse moved to (665, 411)
Screenshot: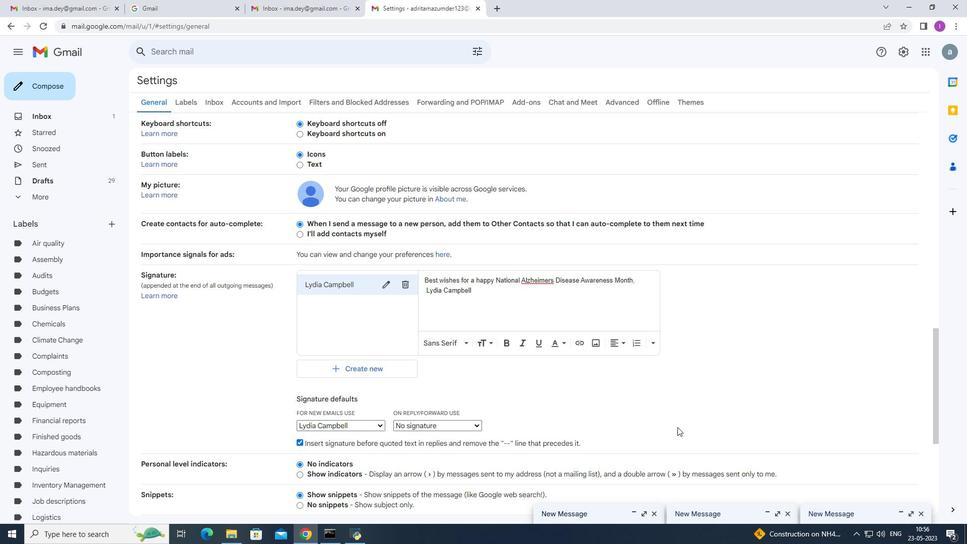 
Action: Mouse scrolled (667, 414) with delta (0, 0)
Screenshot: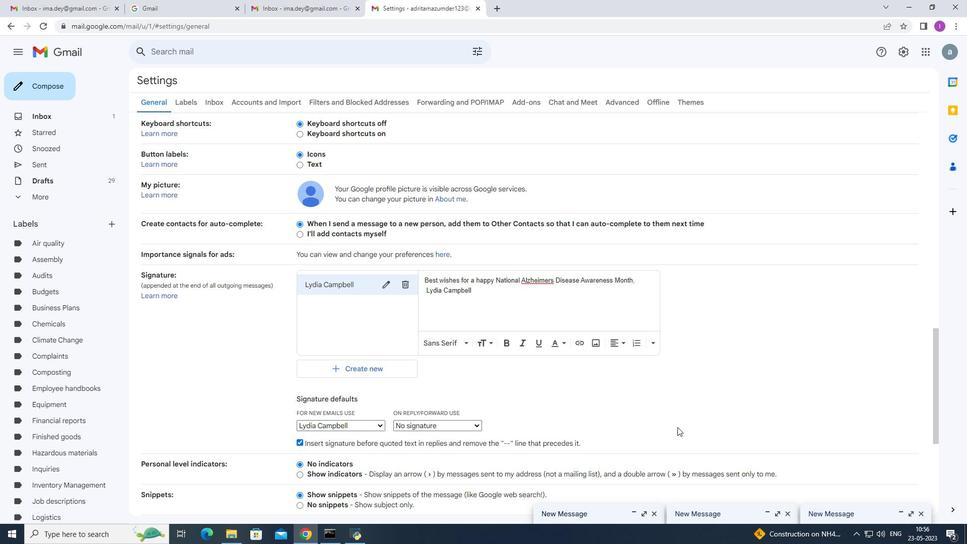 
Action: Mouse moved to (662, 406)
Screenshot: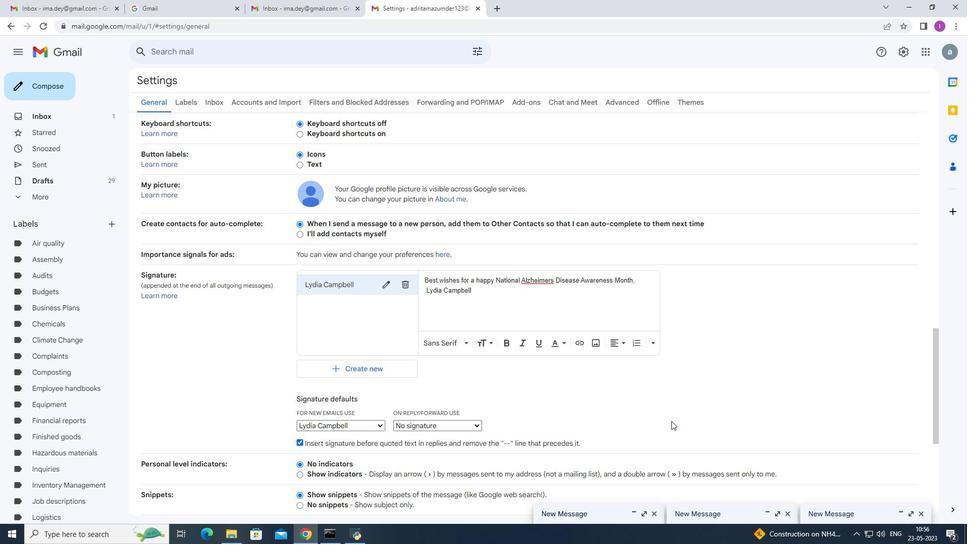 
Action: Mouse scrolled (663, 408) with delta (0, 0)
Screenshot: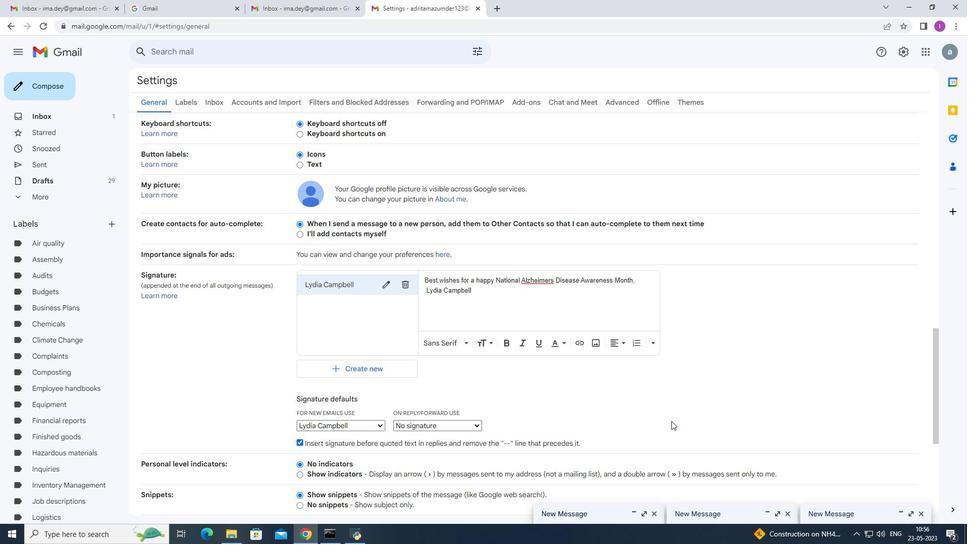 
Action: Mouse moved to (647, 395)
Screenshot: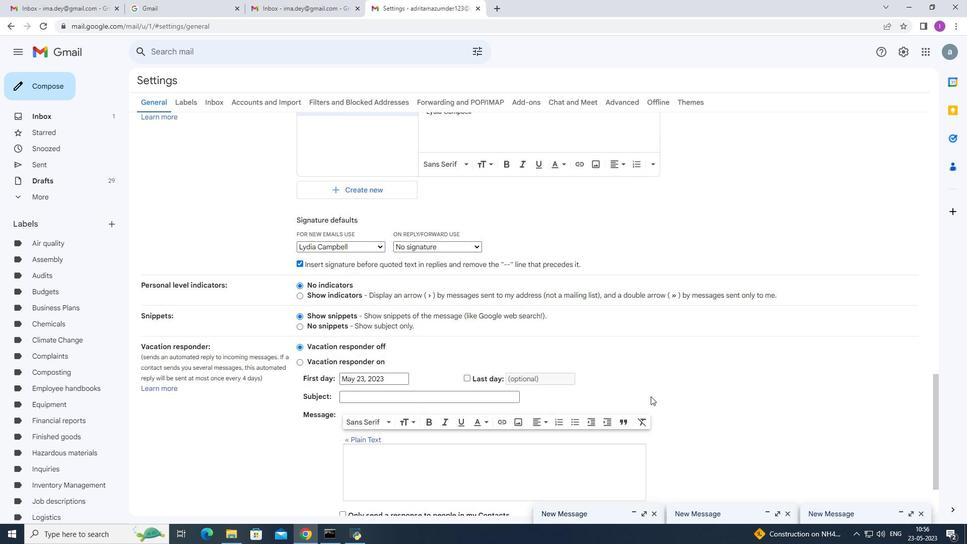 
Action: Mouse scrolled (647, 395) with delta (0, 0)
Screenshot: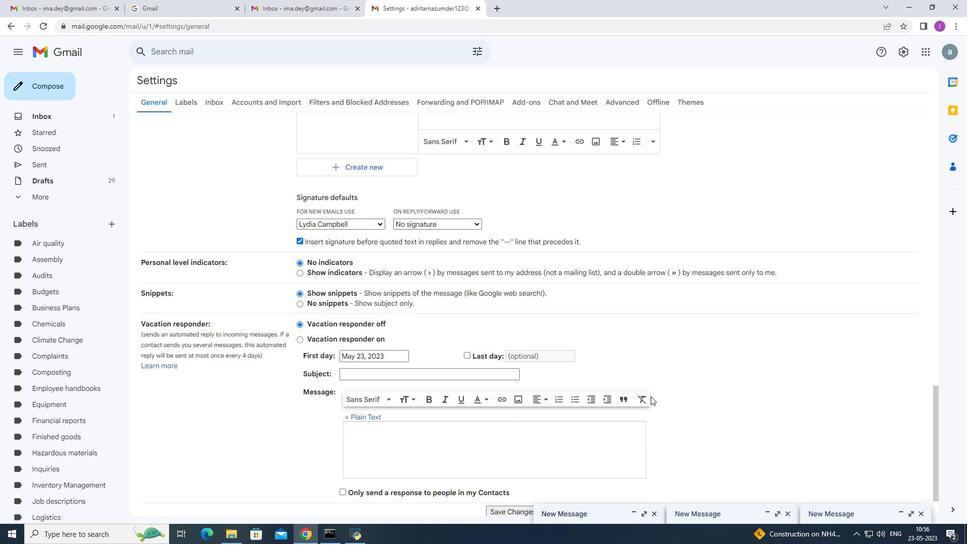 
Action: Mouse moved to (639, 396)
Screenshot: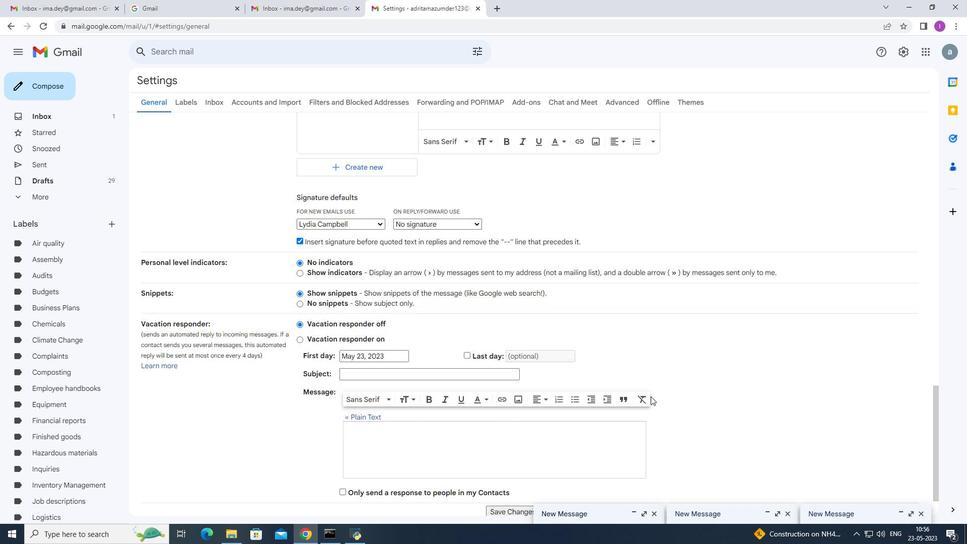 
Action: Mouse scrolled (641, 396) with delta (0, 0)
Screenshot: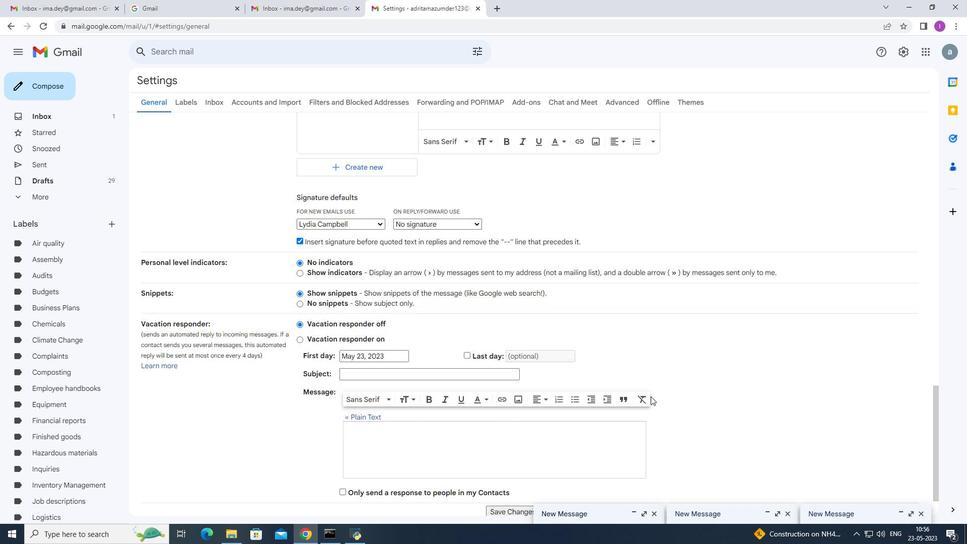 
Action: Mouse moved to (638, 396)
Screenshot: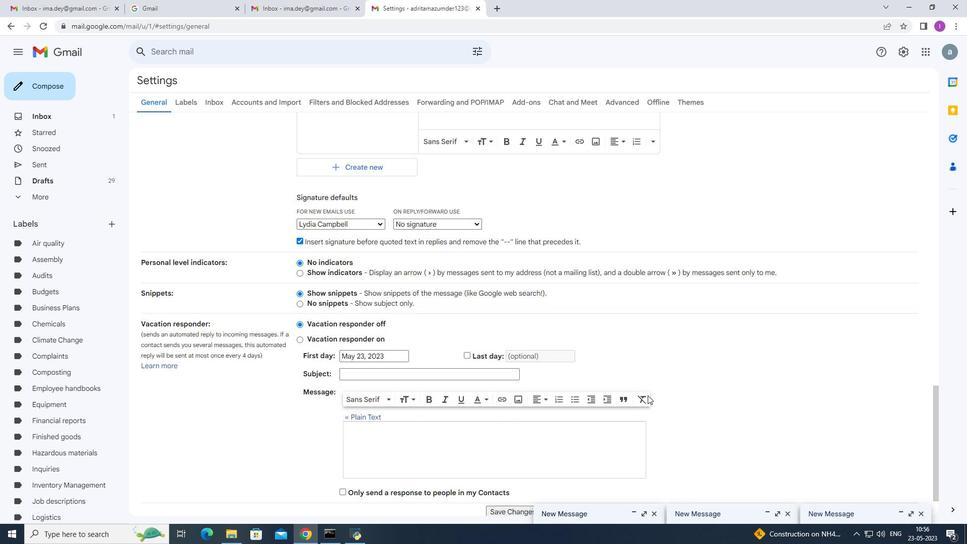 
Action: Mouse scrolled (639, 395) with delta (0, 0)
Screenshot: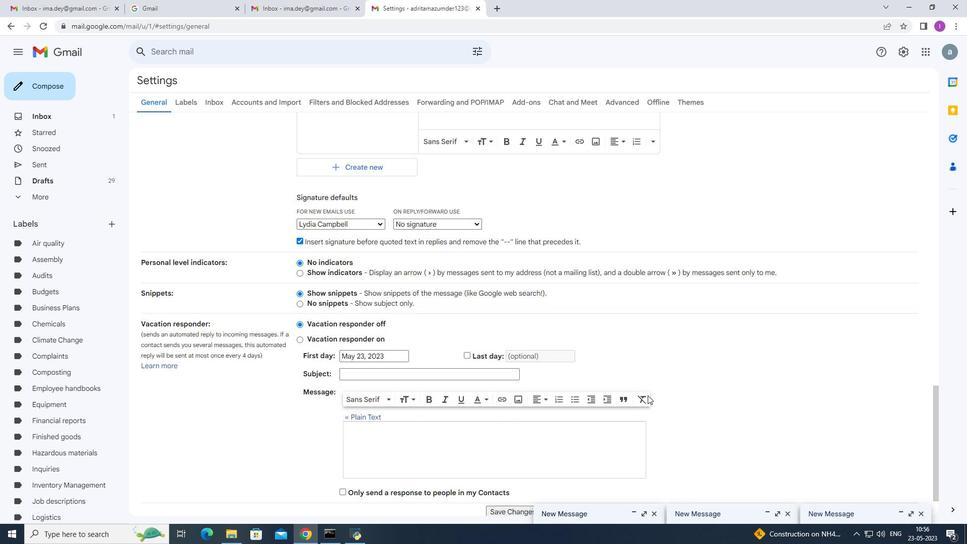 
Action: Mouse moved to (578, 379)
Screenshot: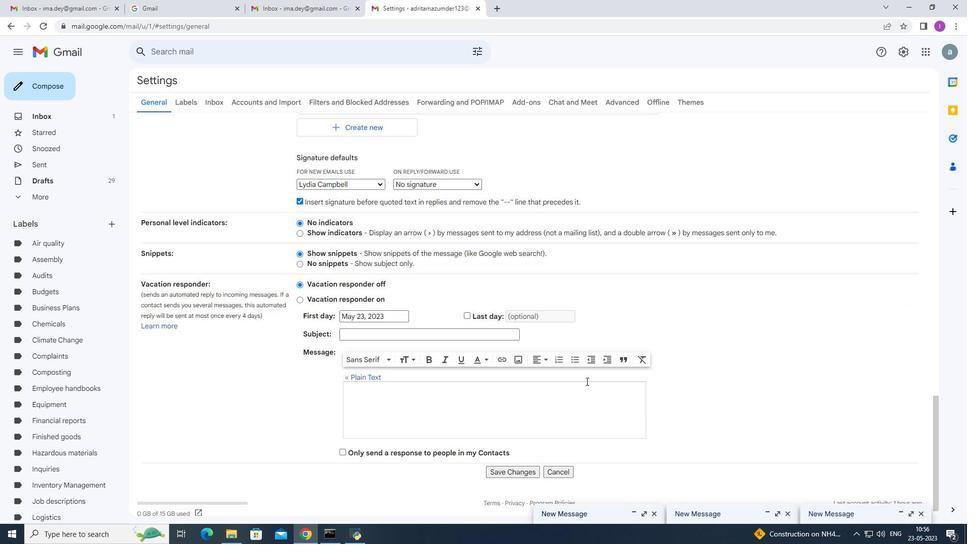 
Action: Mouse scrolled (578, 379) with delta (0, 0)
Screenshot: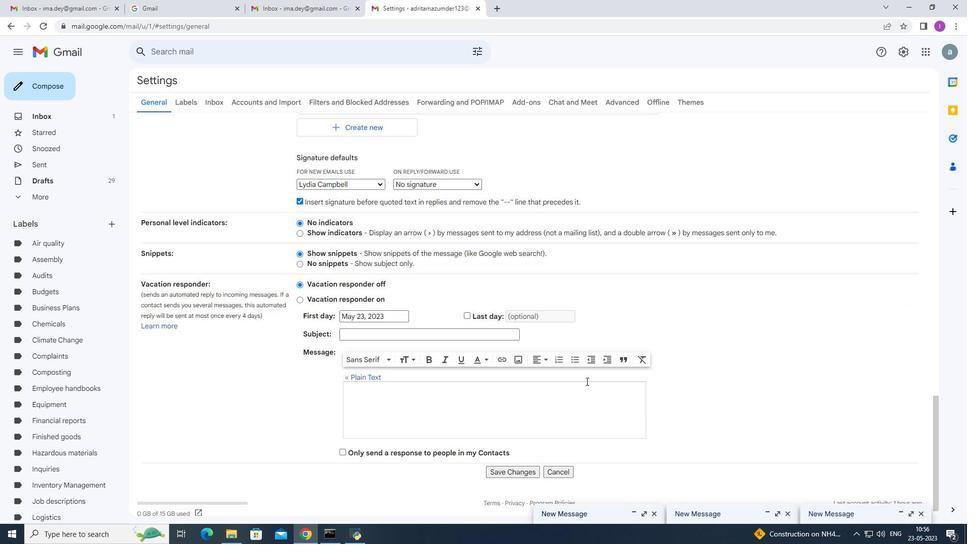 
Action: Mouse moved to (577, 379)
Screenshot: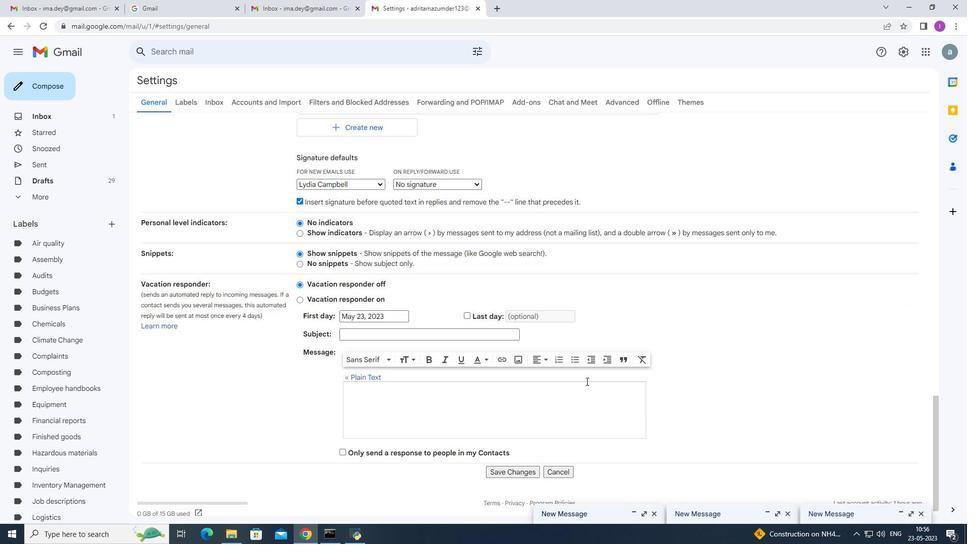 
Action: Mouse scrolled (577, 379) with delta (0, 0)
Screenshot: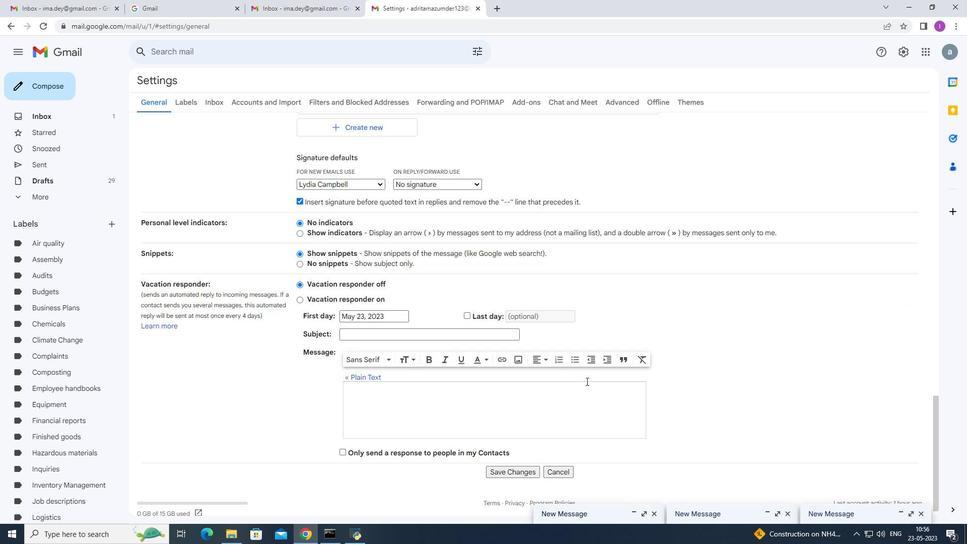 
Action: Mouse moved to (576, 379)
Screenshot: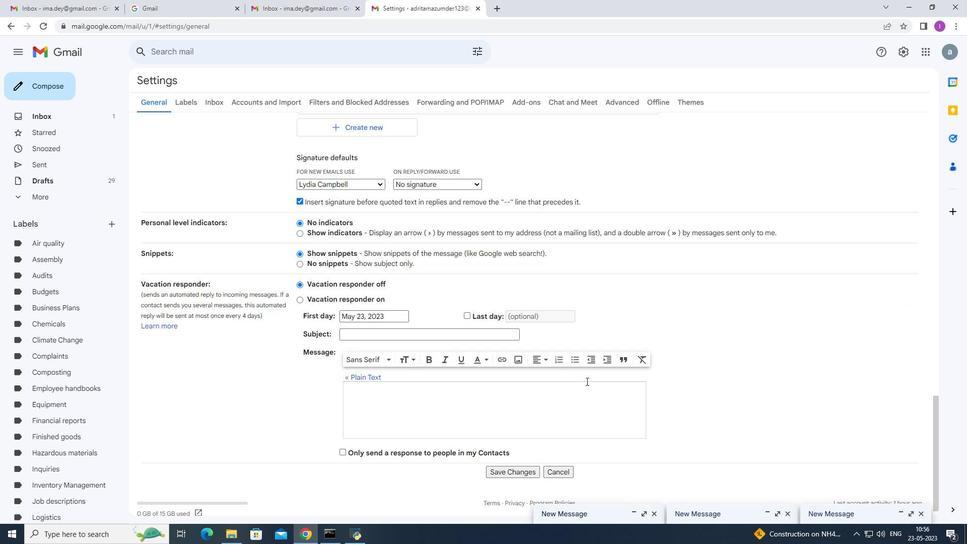 
Action: Mouse scrolled (576, 379) with delta (0, 0)
Screenshot: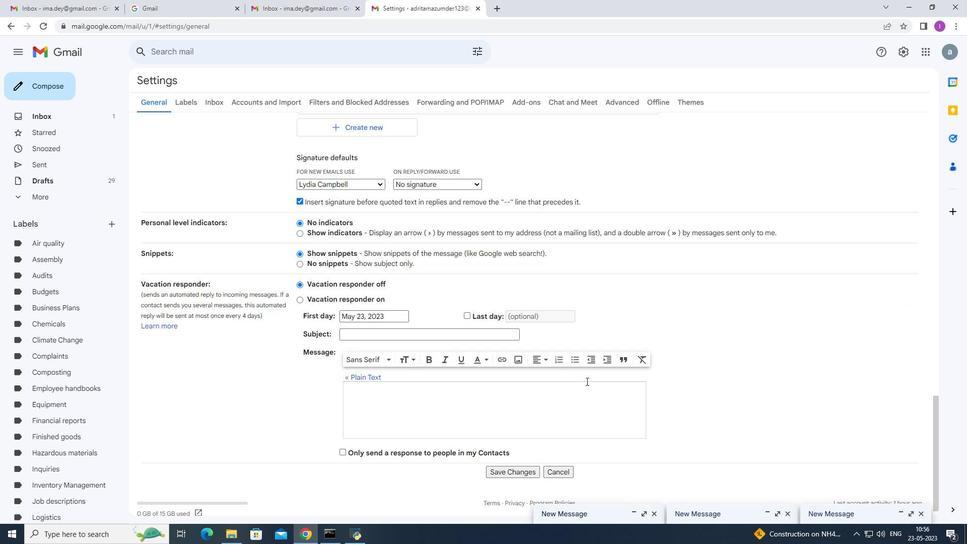 
Action: Mouse scrolled (576, 379) with delta (0, 0)
Screenshot: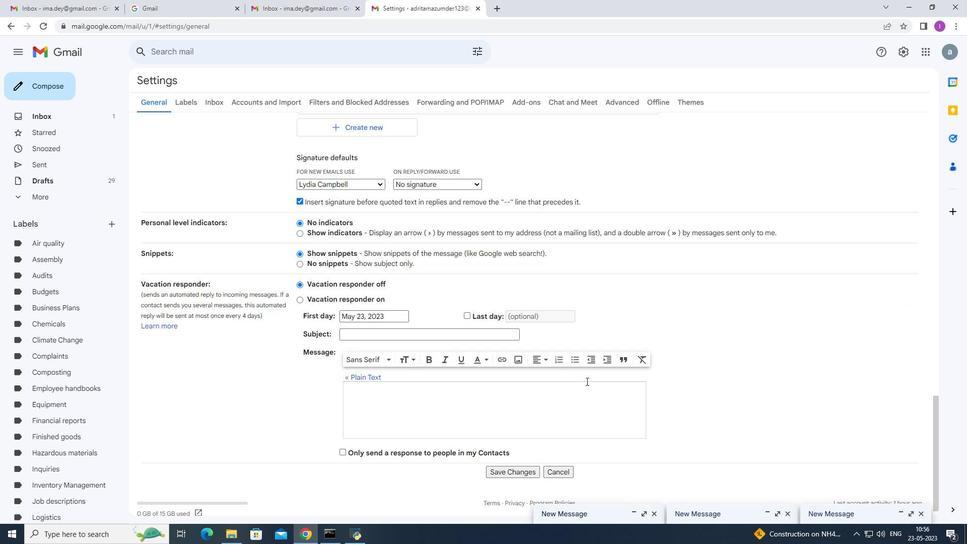 
Action: Mouse moved to (576, 379)
Screenshot: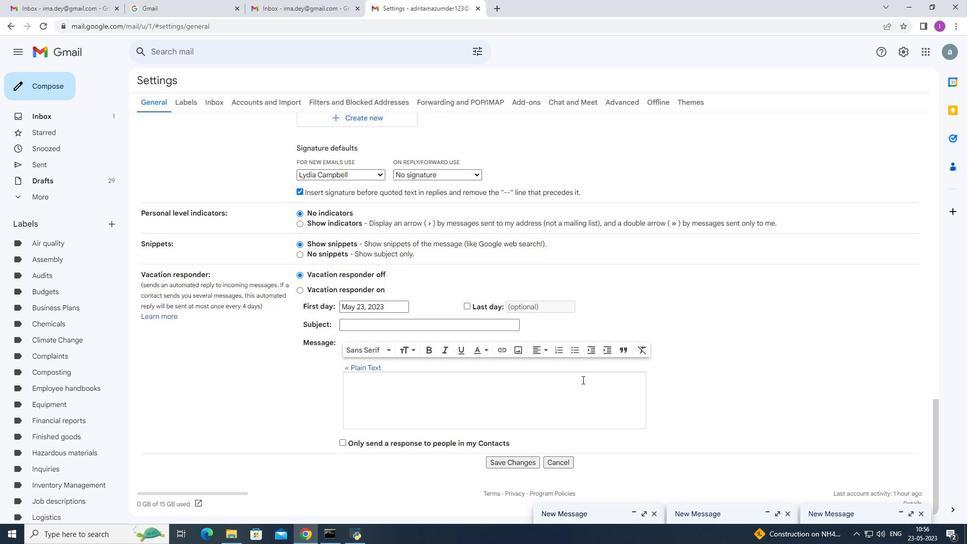 
Action: Mouse scrolled (576, 379) with delta (0, 0)
Screenshot: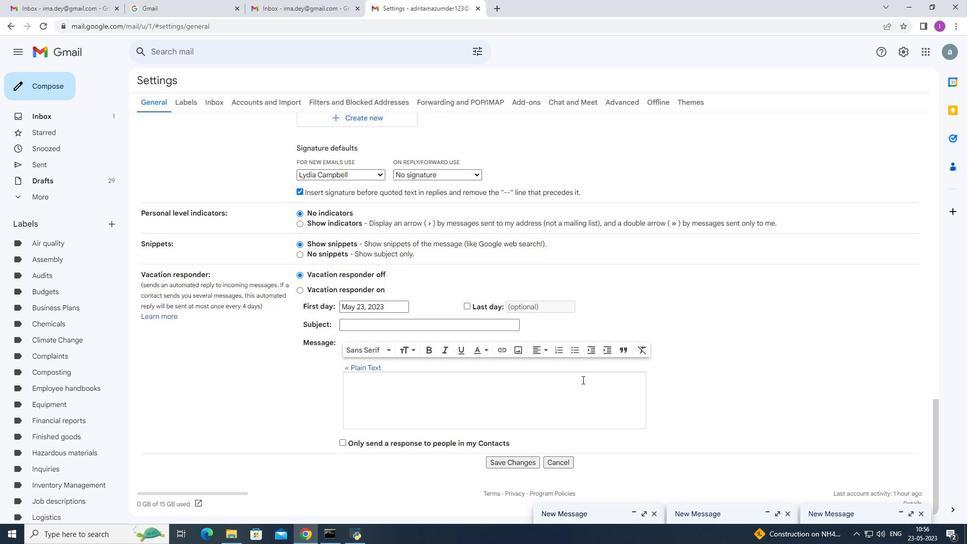 
Action: Mouse moved to (505, 463)
Screenshot: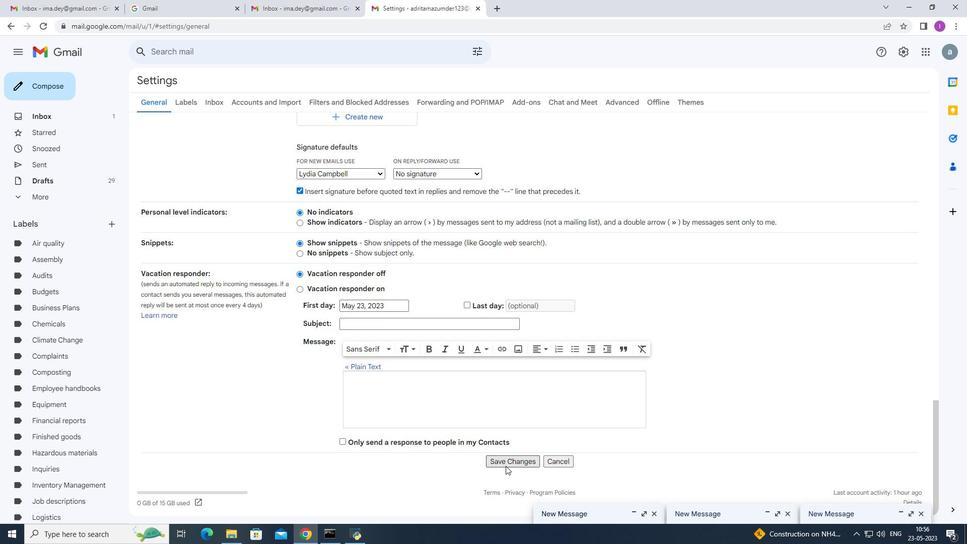 
Action: Mouse pressed left at (505, 463)
Screenshot: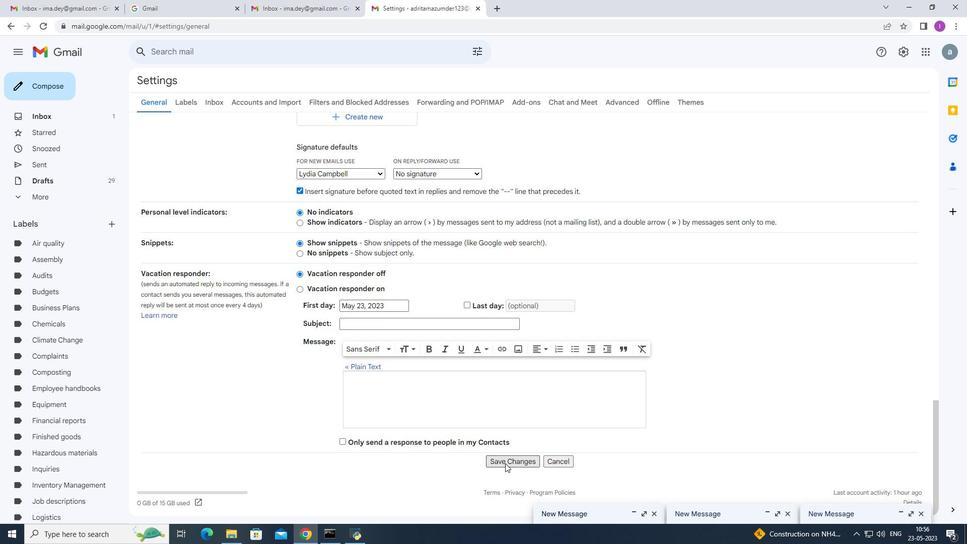 
Action: Mouse moved to (31, 81)
Screenshot: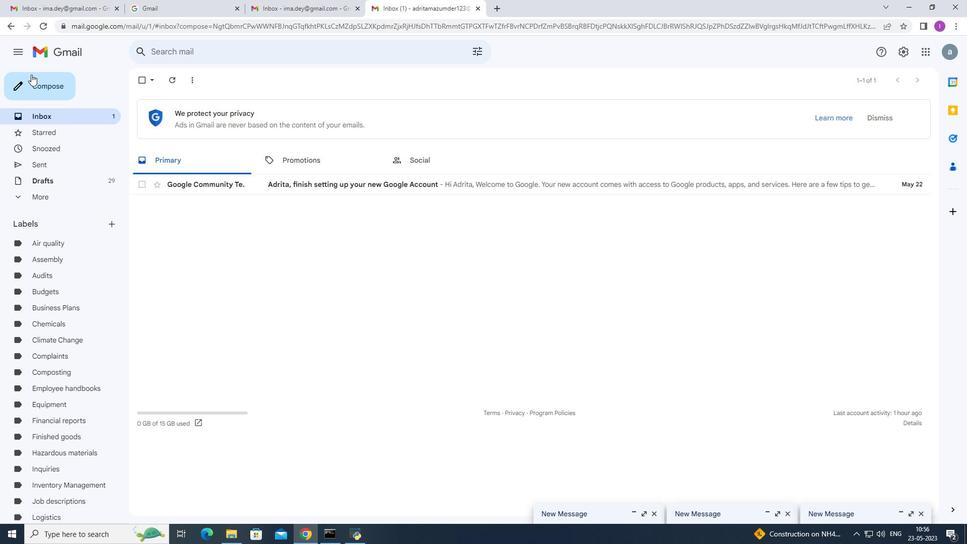 
Action: Mouse pressed left at (31, 81)
Screenshot: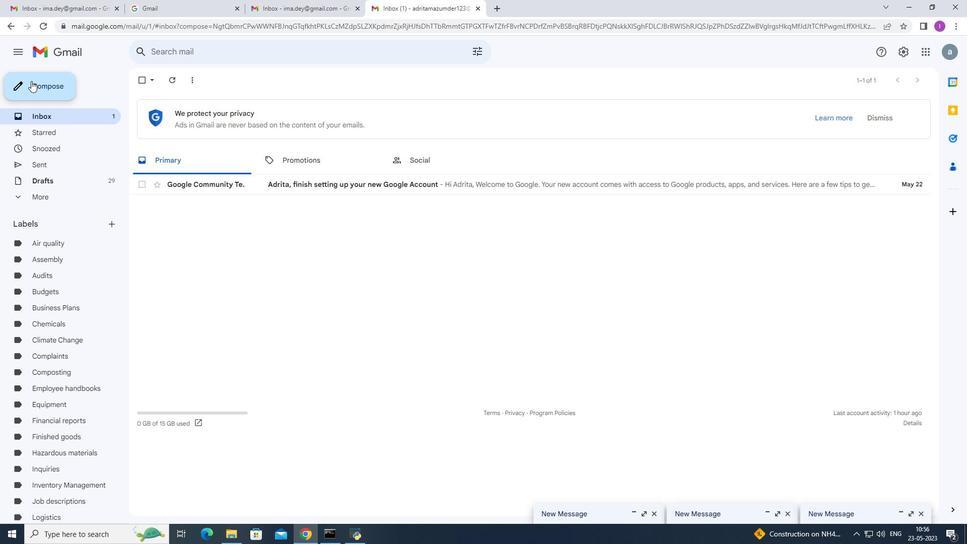 
Action: Mouse moved to (698, 247)
Screenshot: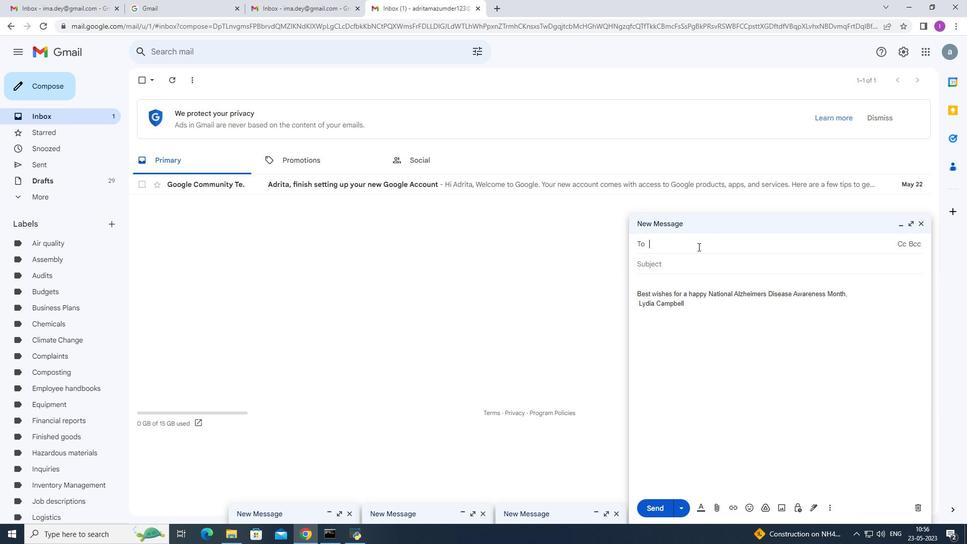
Action: Key pressed s
Screenshot: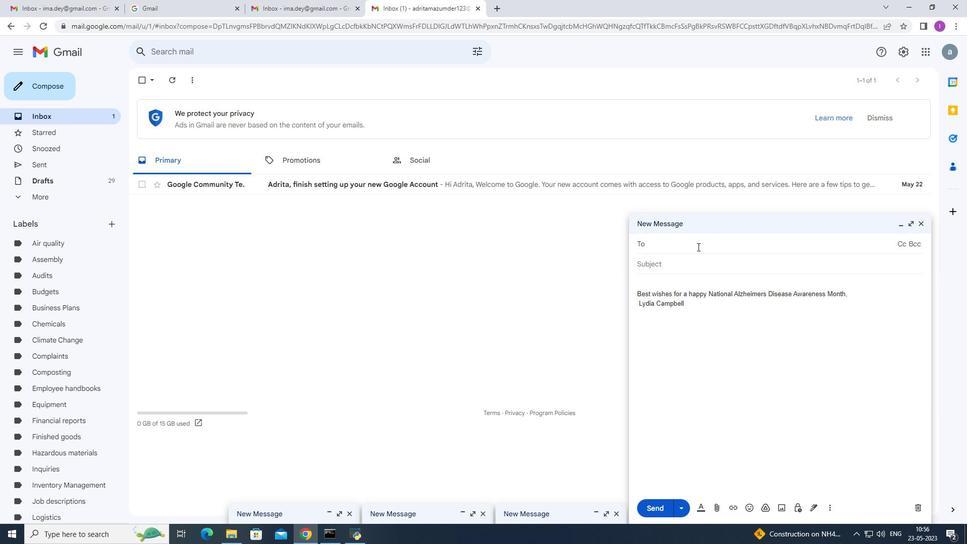 
Action: Mouse moved to (676, 265)
Screenshot: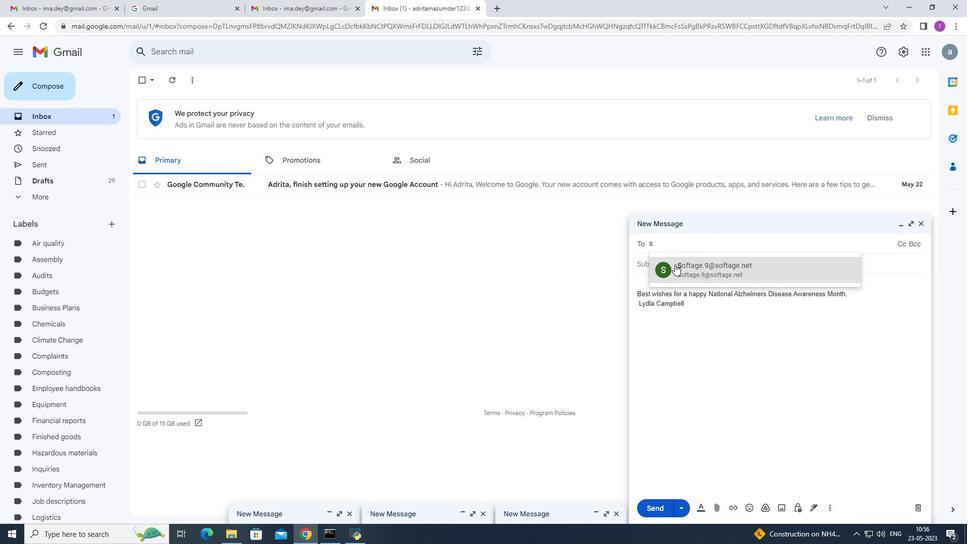 
Action: Mouse pressed left at (676, 265)
Screenshot: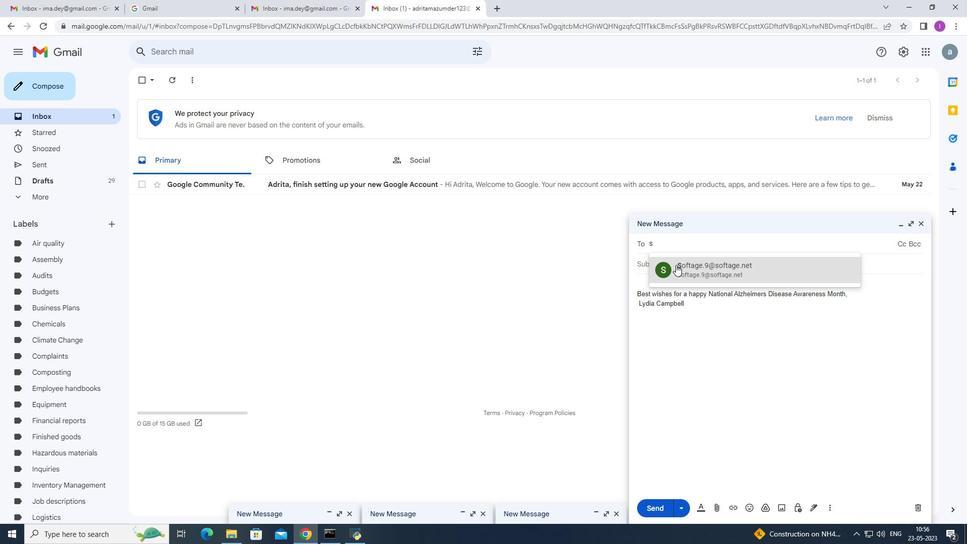 
Action: Mouse moved to (737, 371)
Screenshot: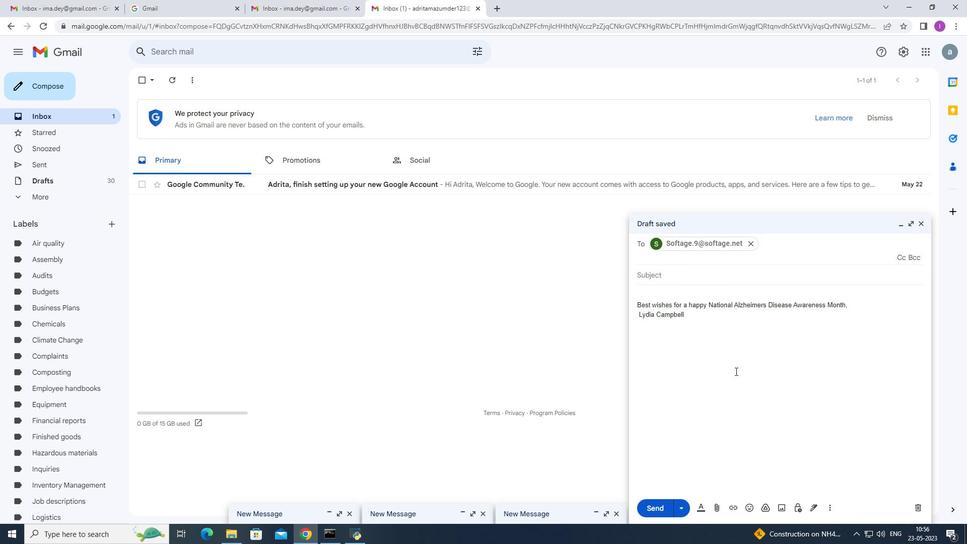 
Action: Mouse scrolled (737, 370) with delta (0, 0)
Screenshot: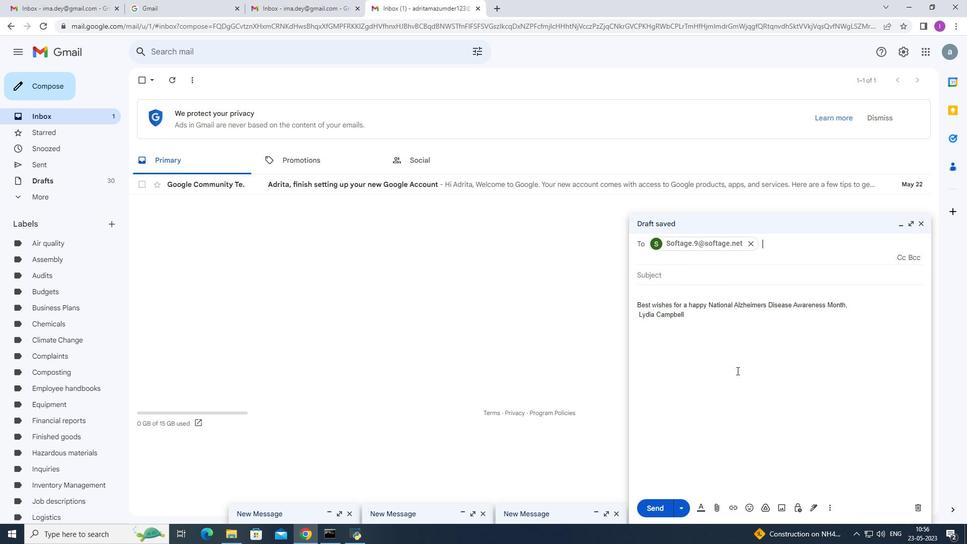 
Action: Mouse scrolled (737, 370) with delta (0, 0)
Screenshot: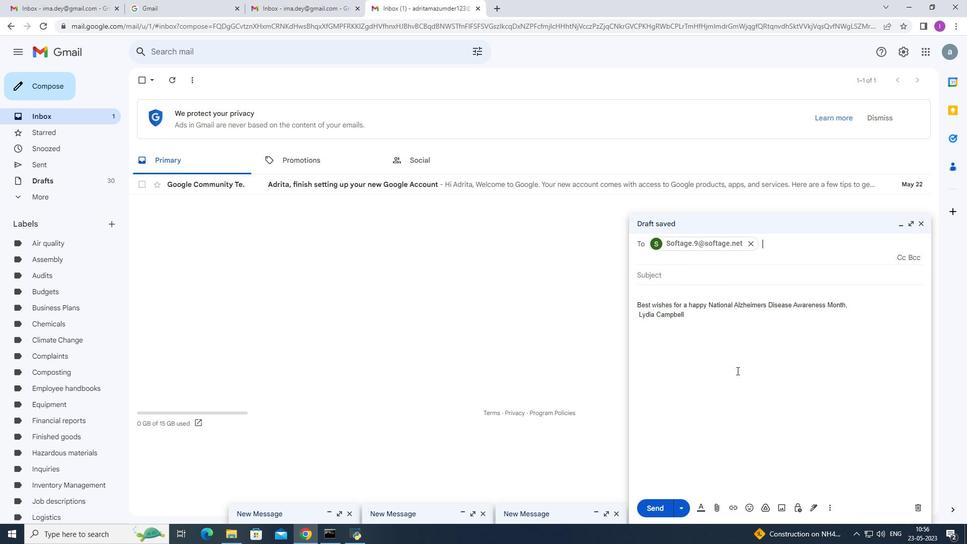 
Action: Mouse moved to (831, 509)
Screenshot: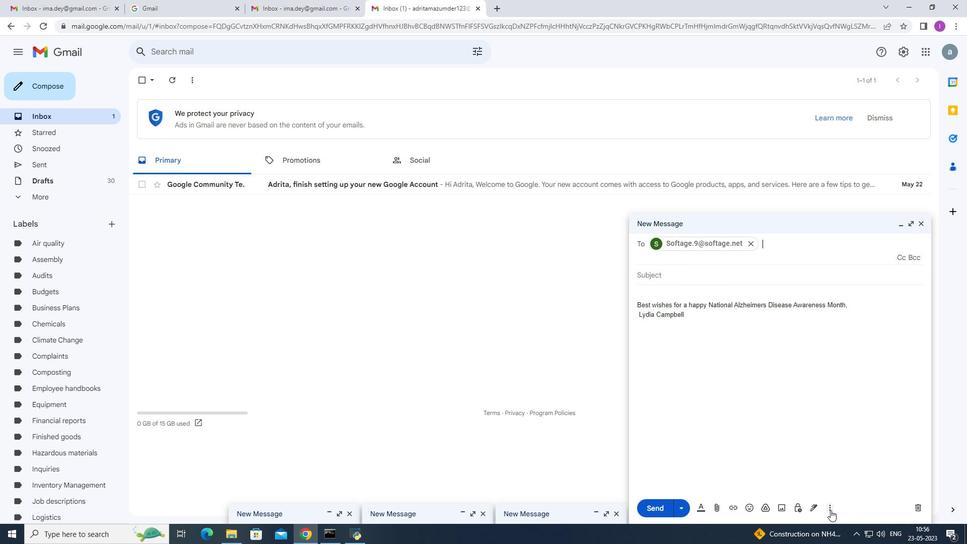 
Action: Mouse pressed left at (831, 509)
Screenshot: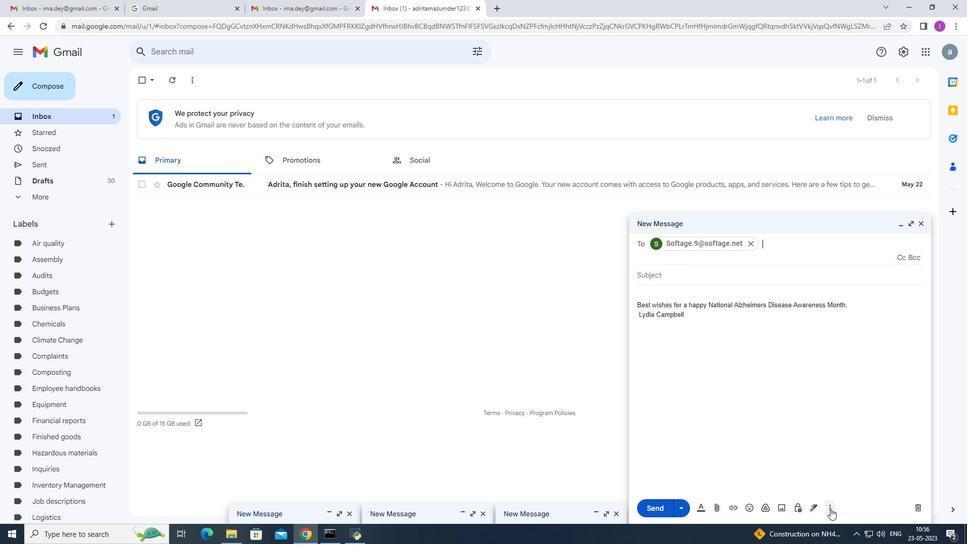 
Action: Mouse moved to (862, 416)
Screenshot: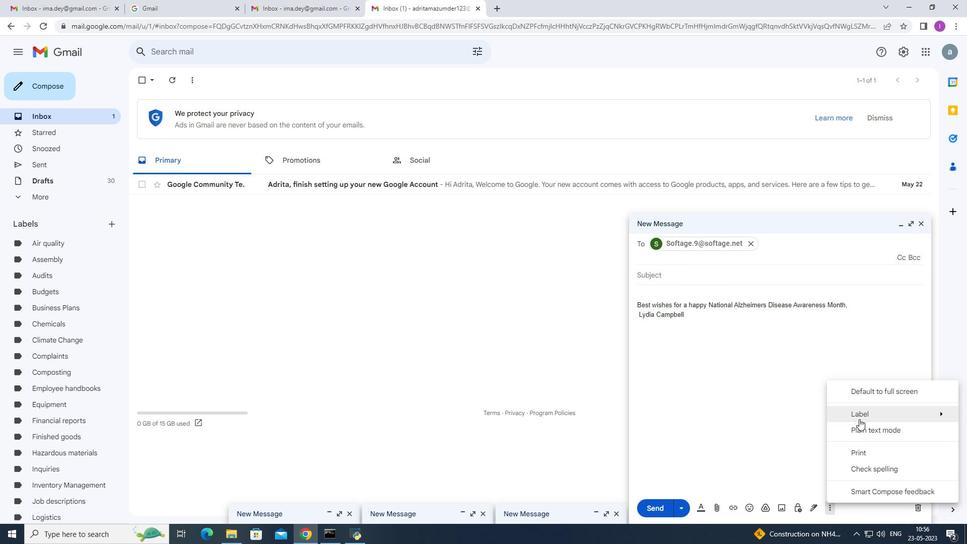
Action: Mouse pressed left at (862, 416)
Screenshot: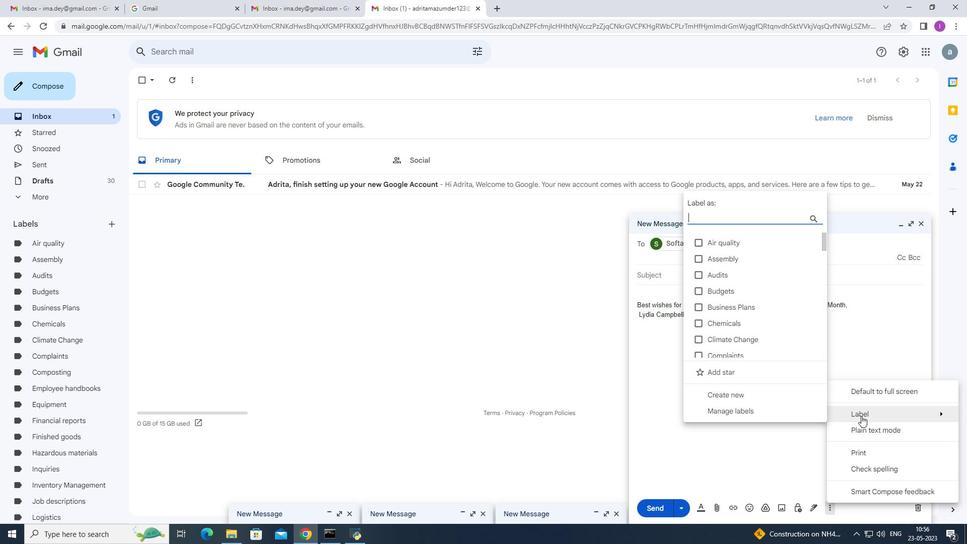 
Action: Mouse moved to (721, 213)
Screenshot: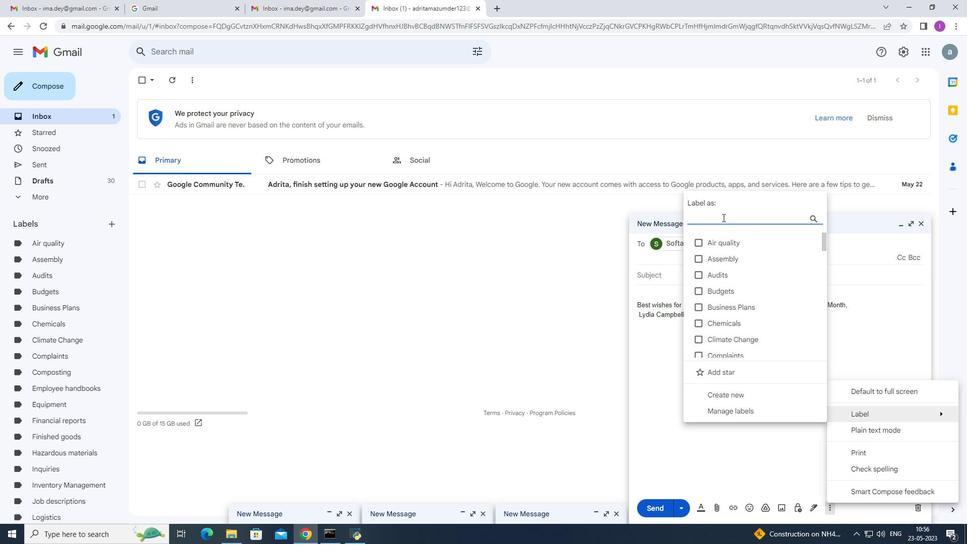 
Action: Mouse pressed left at (721, 213)
Screenshot: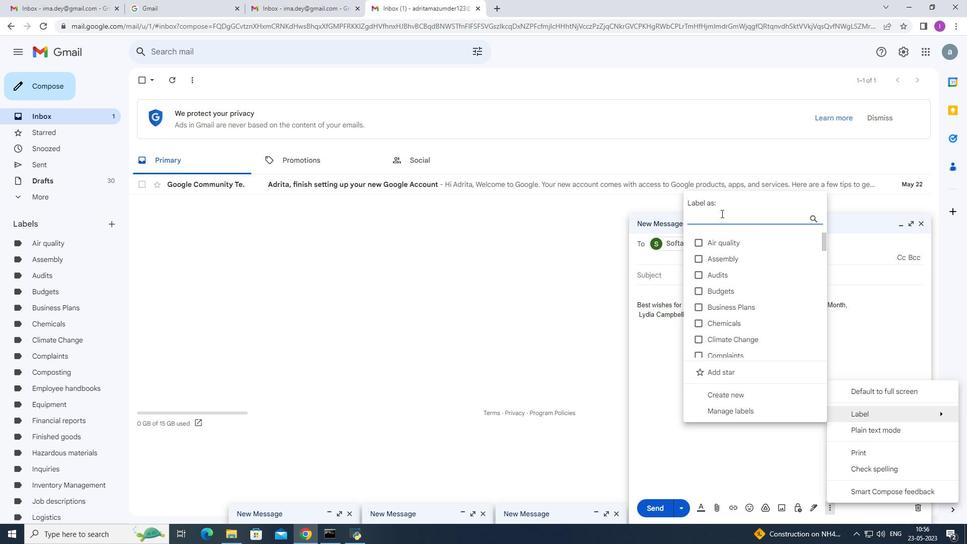 
Action: Key pressed <Key.shift><Key.shift><Key.shift>Mergers<Key.space>and<Key.space><Key.shift>A<Key.backspace>acquisitions
Screenshot: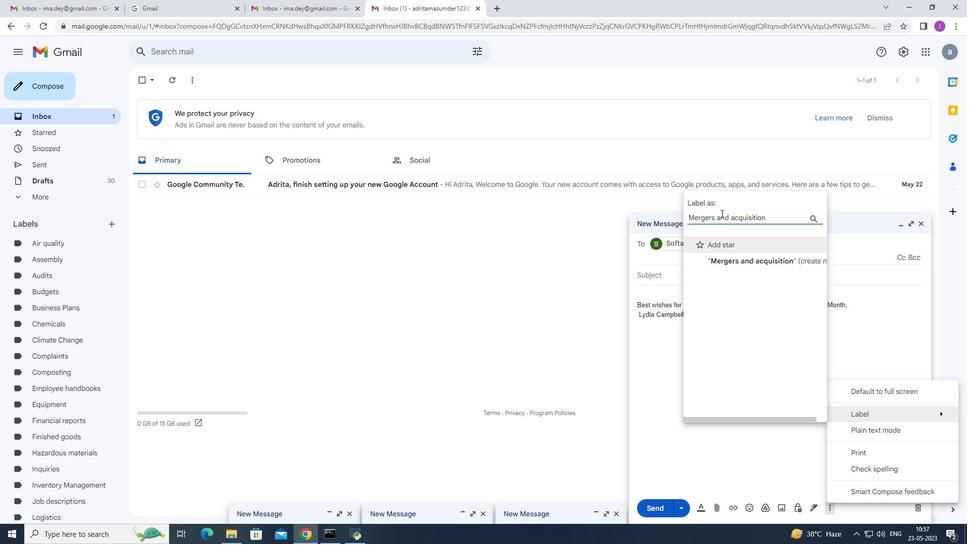 
Action: Mouse moved to (768, 261)
Screenshot: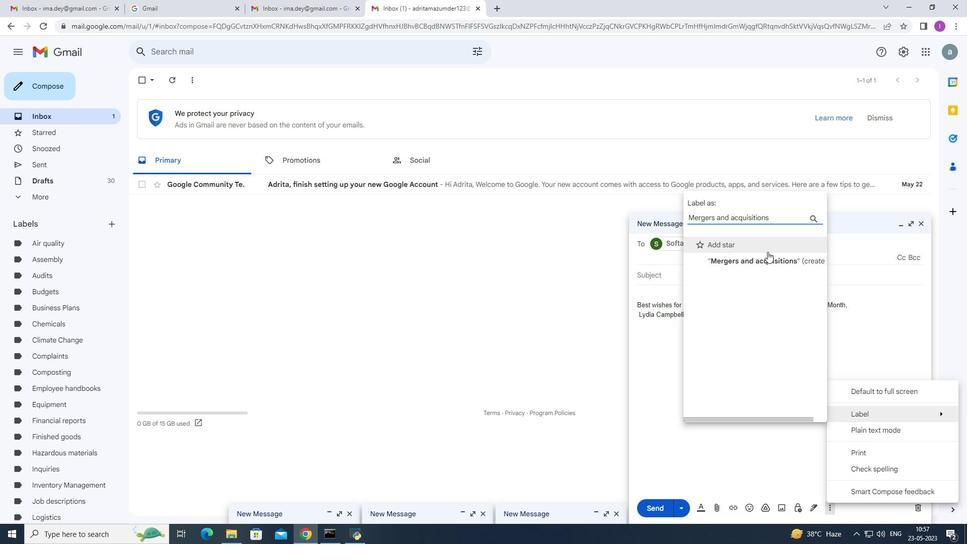 
Action: Mouse pressed left at (768, 261)
Screenshot: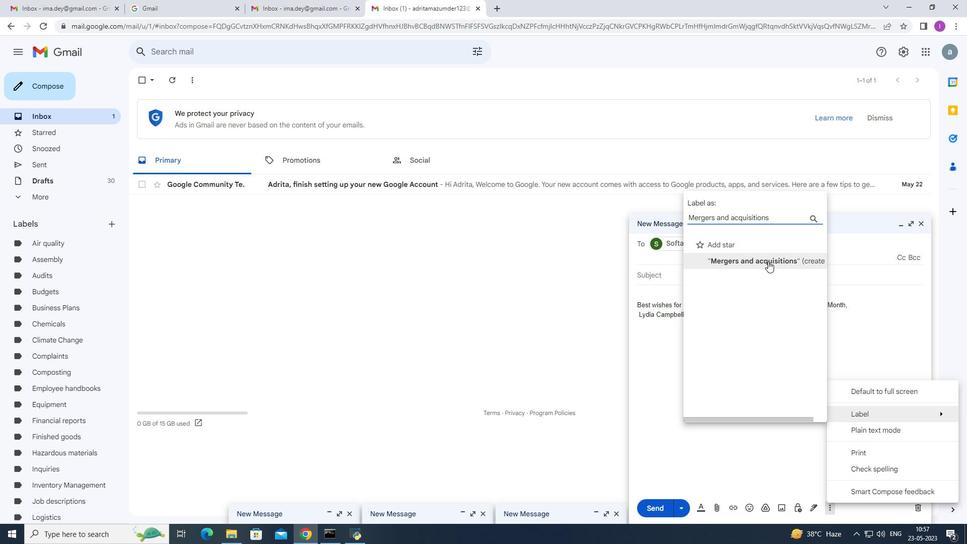 
Action: Mouse moved to (573, 327)
Screenshot: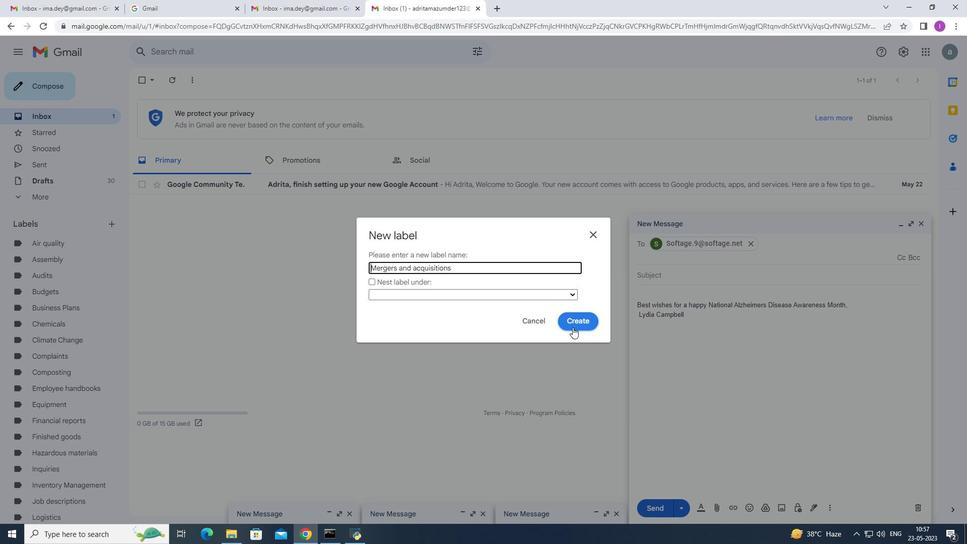 
Action: Mouse pressed left at (573, 327)
Screenshot: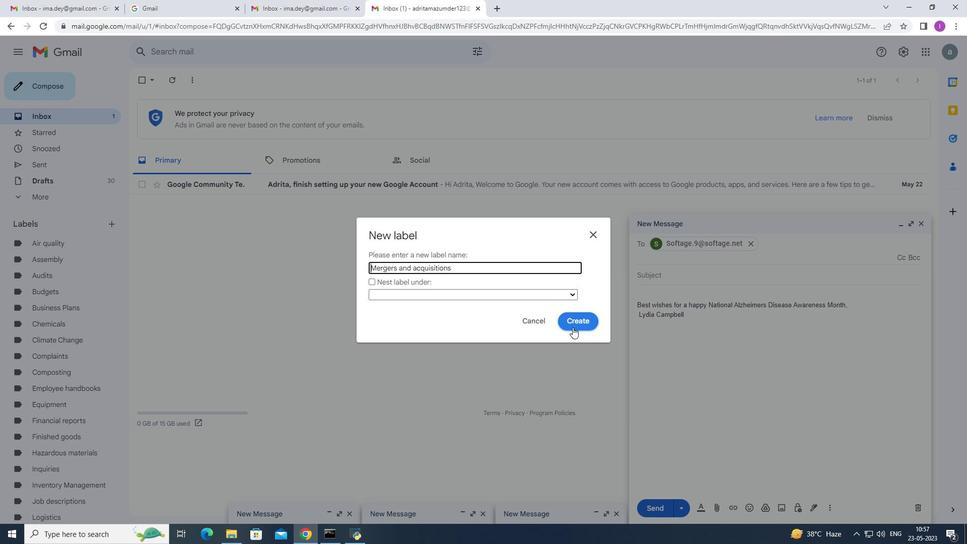 
Action: Mouse moved to (829, 514)
Screenshot: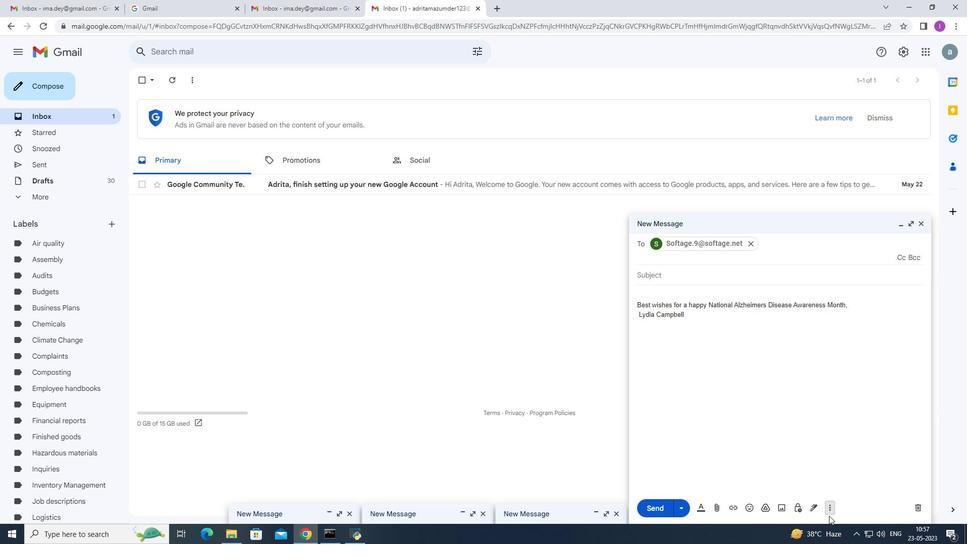 
Action: Mouse pressed left at (829, 514)
Screenshot: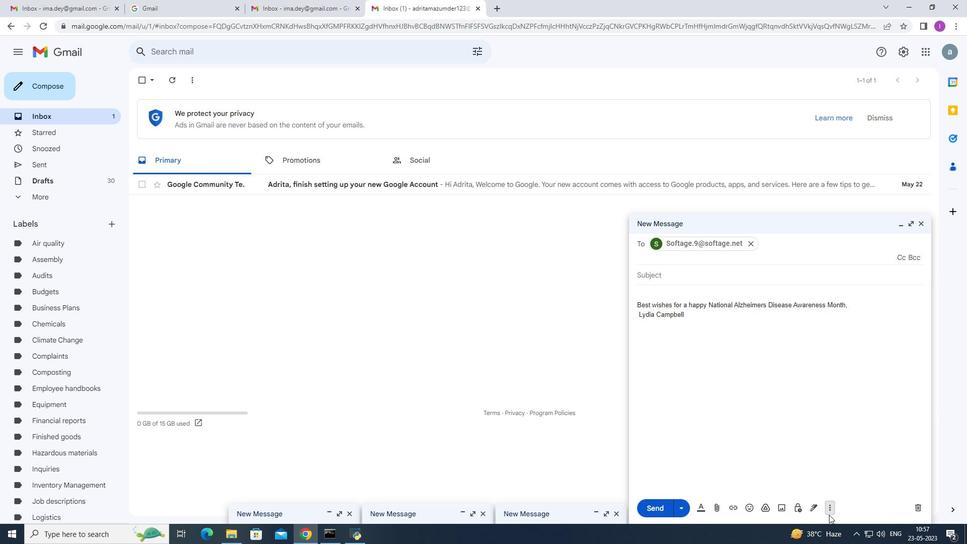 
Action: Mouse moved to (862, 418)
Screenshot: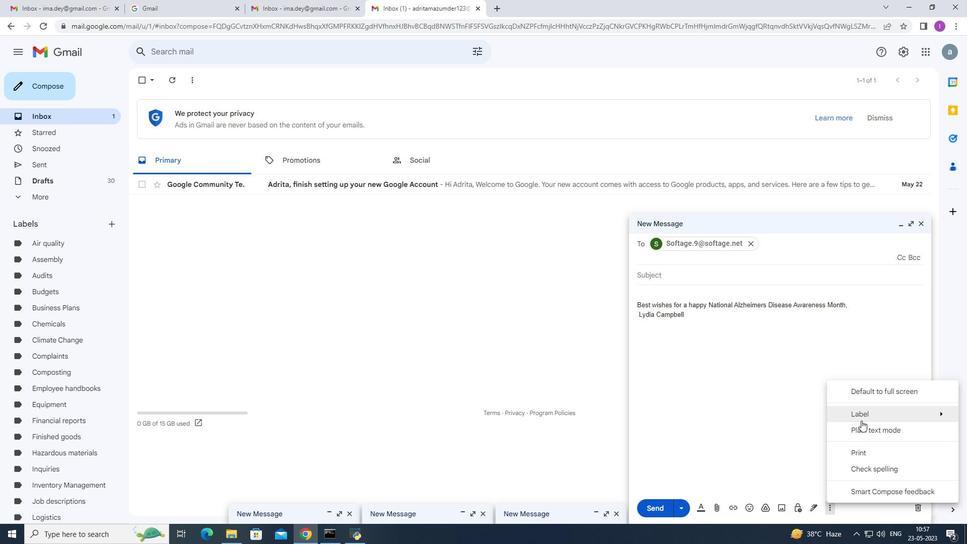 
Action: Mouse pressed left at (862, 418)
Screenshot: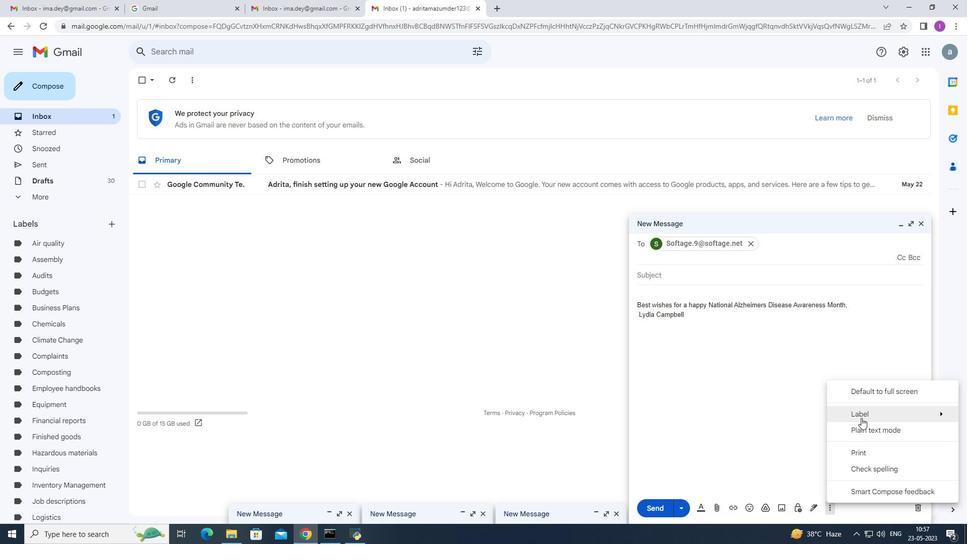 
Action: Mouse moved to (664, 394)
Screenshot: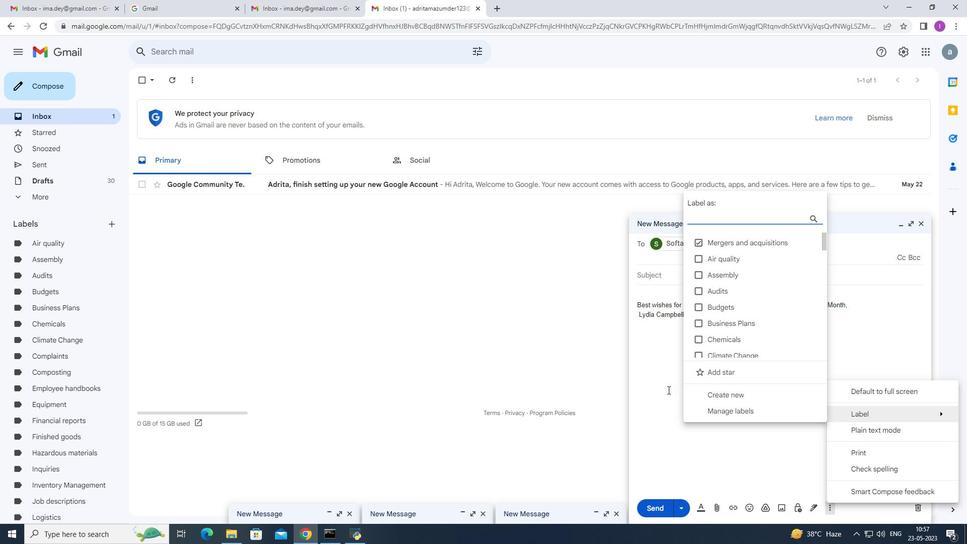 
Action: Mouse pressed left at (664, 394)
Screenshot: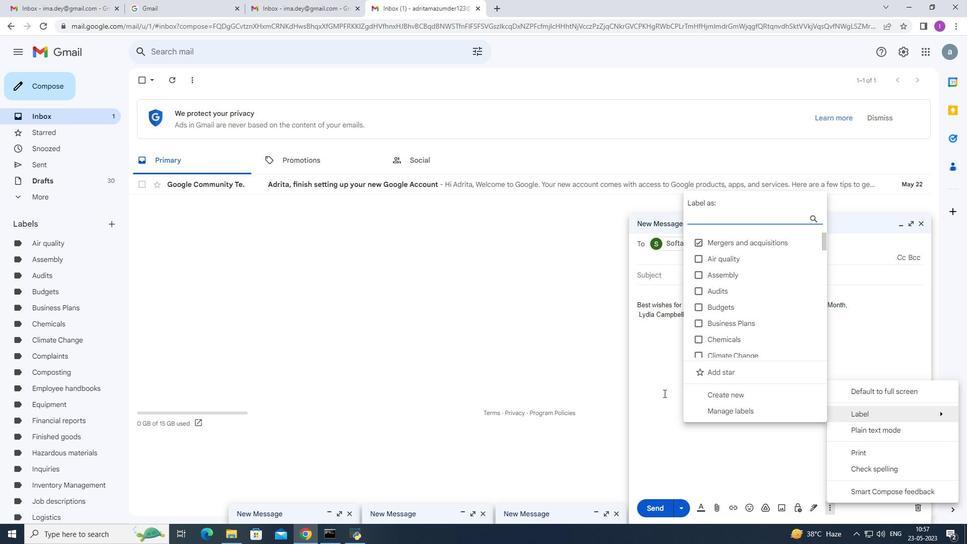 
Action: Mouse moved to (726, 324)
Screenshot: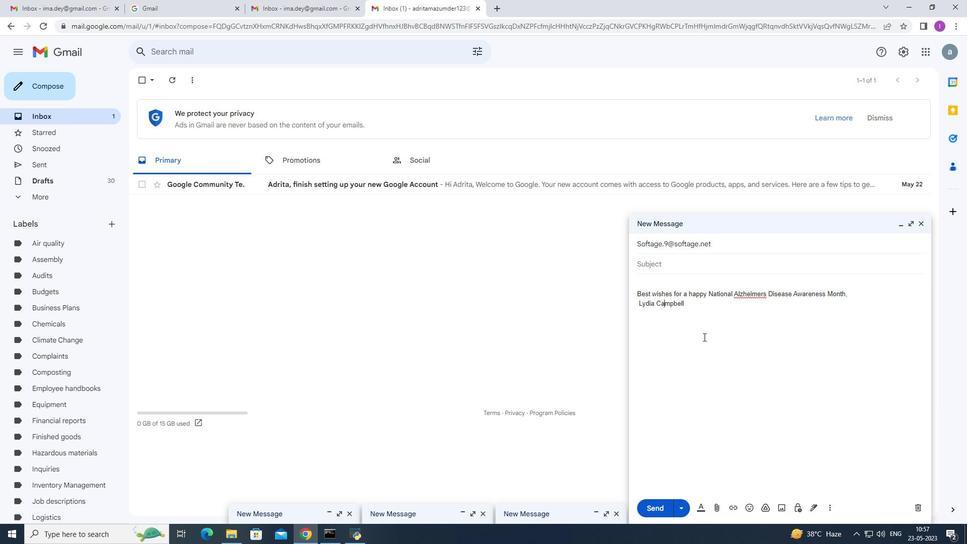 
